 Task: Look for space in New Milton, United Kingdom from 7th July, 2023 to 14th July, 2023 for 1 adult in price range Rs.6000 to Rs.14000. Place can be shared room with 1  bedroom having 1 bed and 1 bathroom. Property type can be house, flat, guest house, hotel. Amenities needed are: washing machine. Booking option can be shelf check-in. Required host language is English.
Action: Mouse moved to (458, 92)
Screenshot: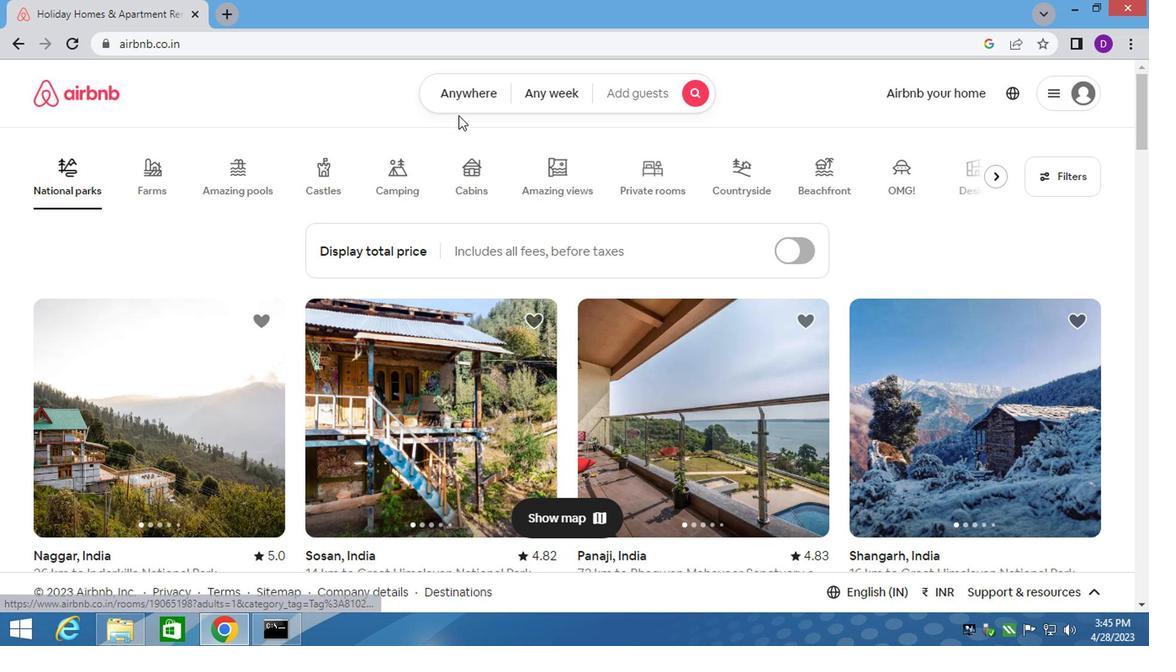 
Action: Mouse pressed left at (458, 92)
Screenshot: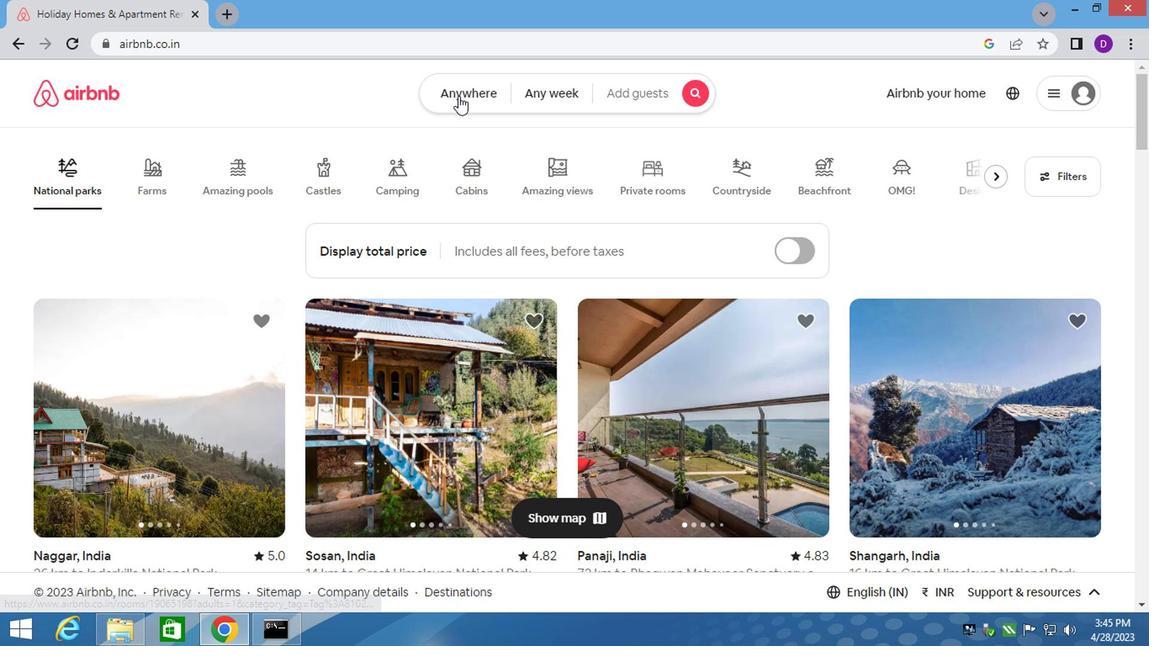 
Action: Mouse moved to (282, 165)
Screenshot: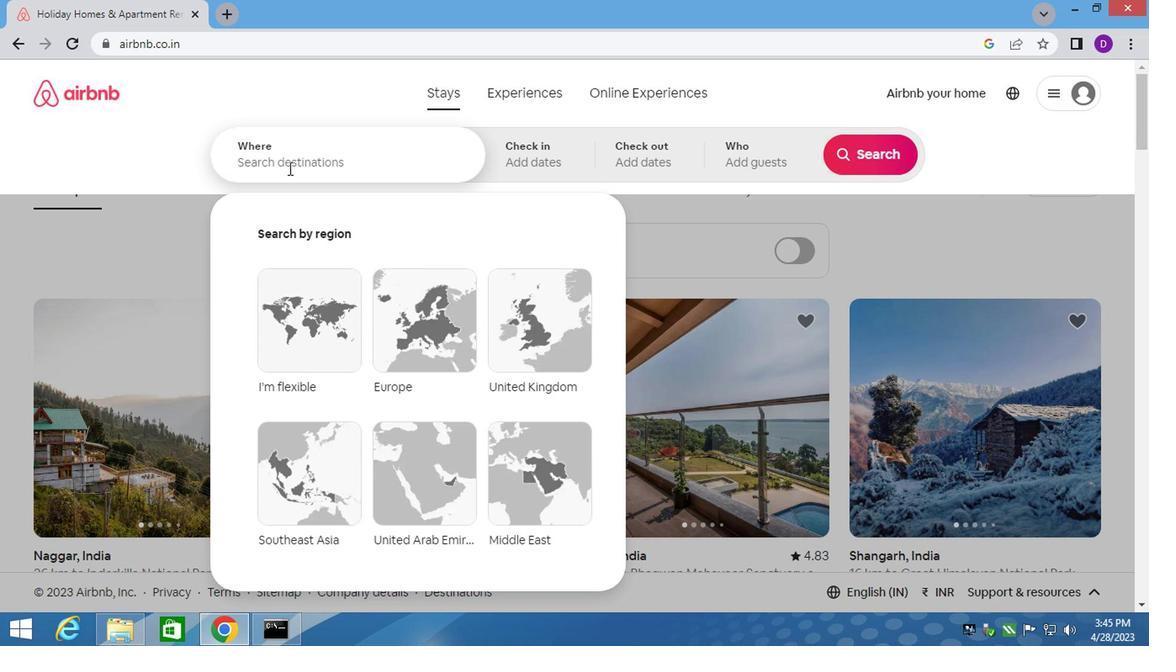 
Action: Mouse pressed left at (282, 165)
Screenshot: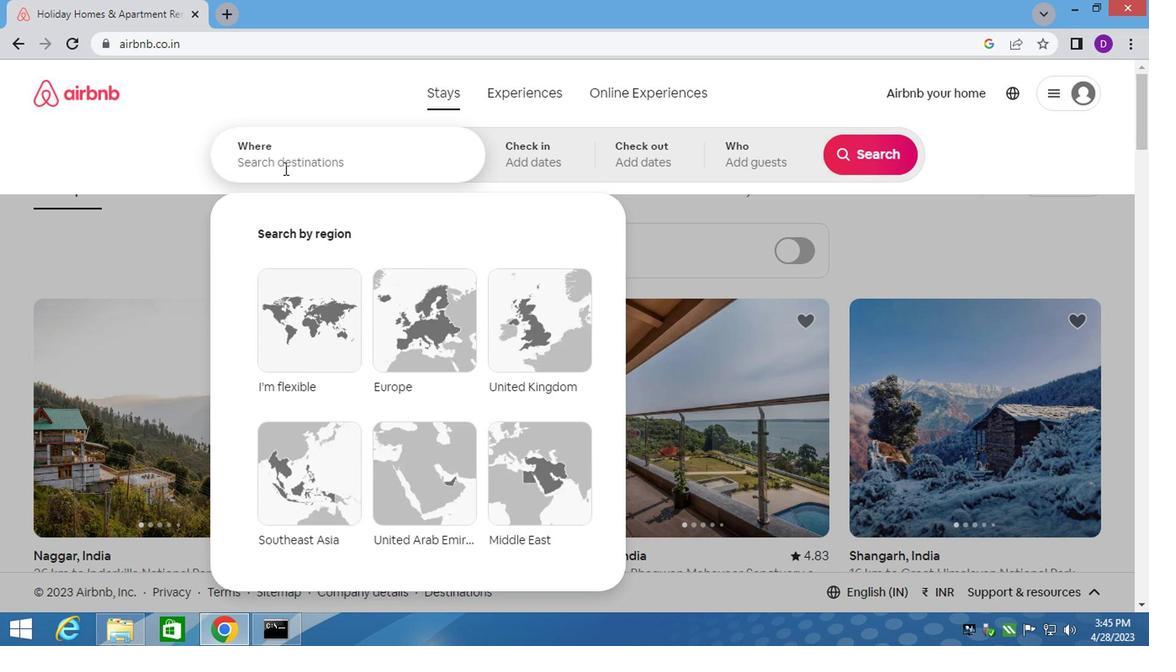 
Action: Key pressed <Key.shift>NEW<Key.space><Key.shift>MILTON,<Key.space><Key.down><Key.enter>
Screenshot: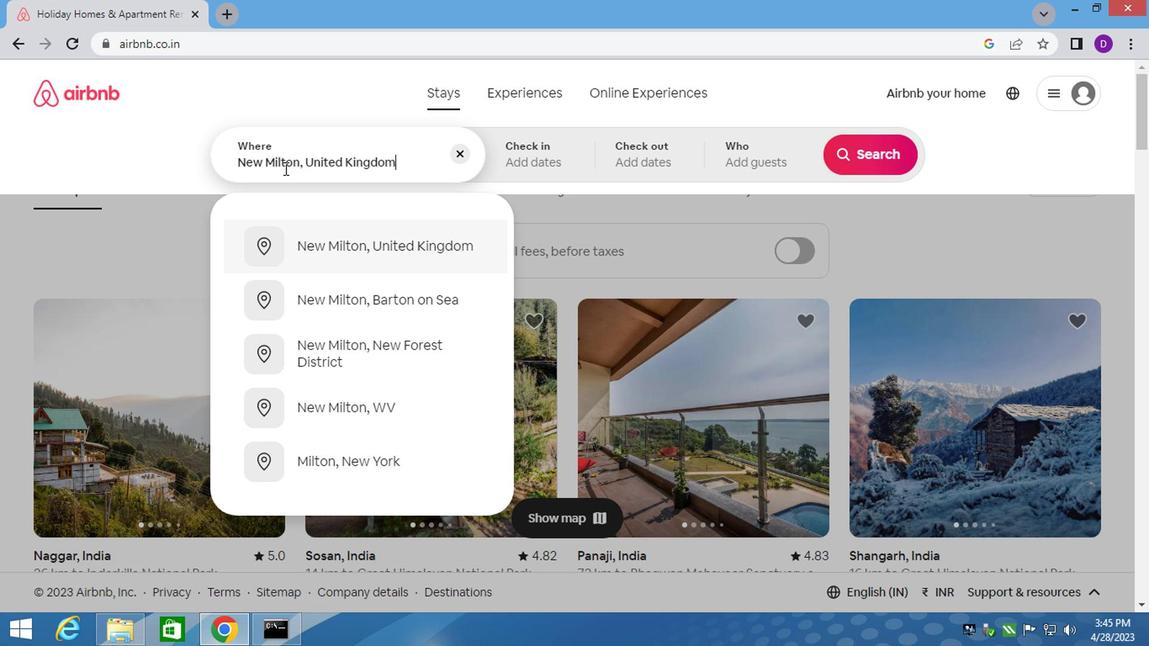 
Action: Mouse moved to (867, 289)
Screenshot: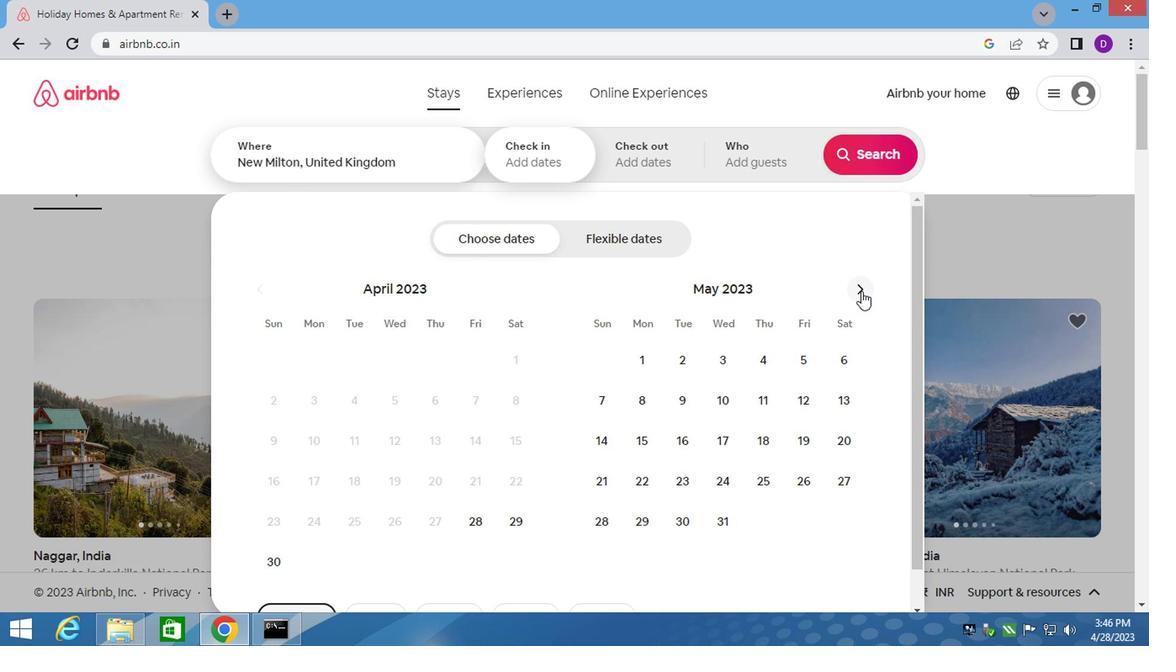 
Action: Mouse pressed left at (867, 289)
Screenshot: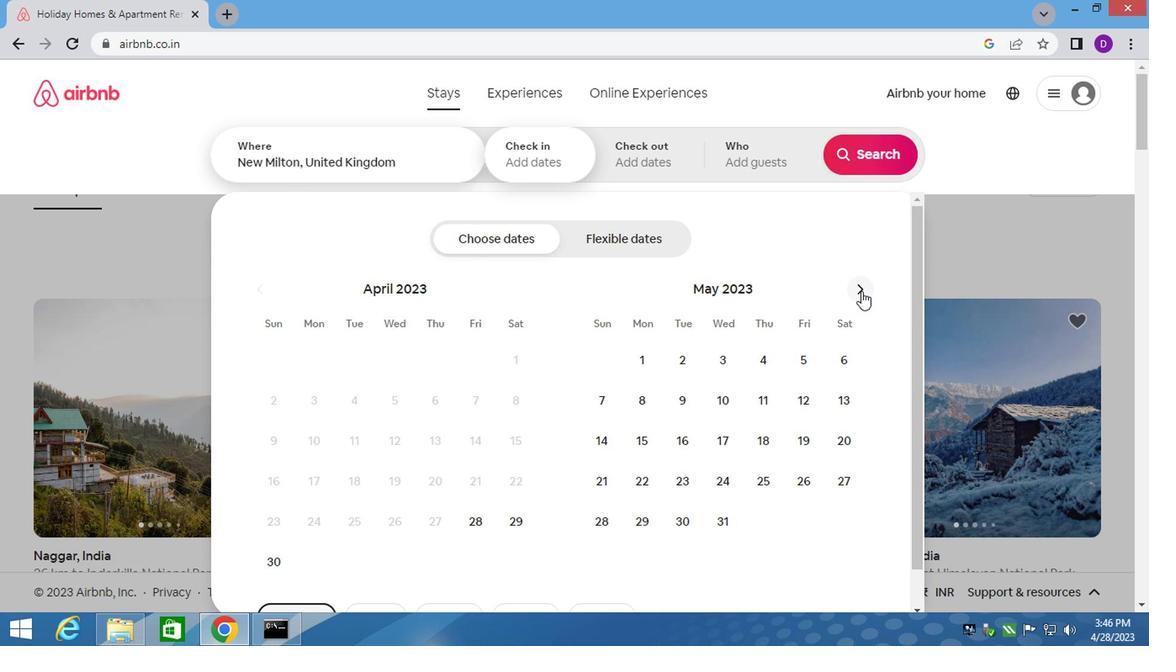 
Action: Mouse pressed left at (867, 289)
Screenshot: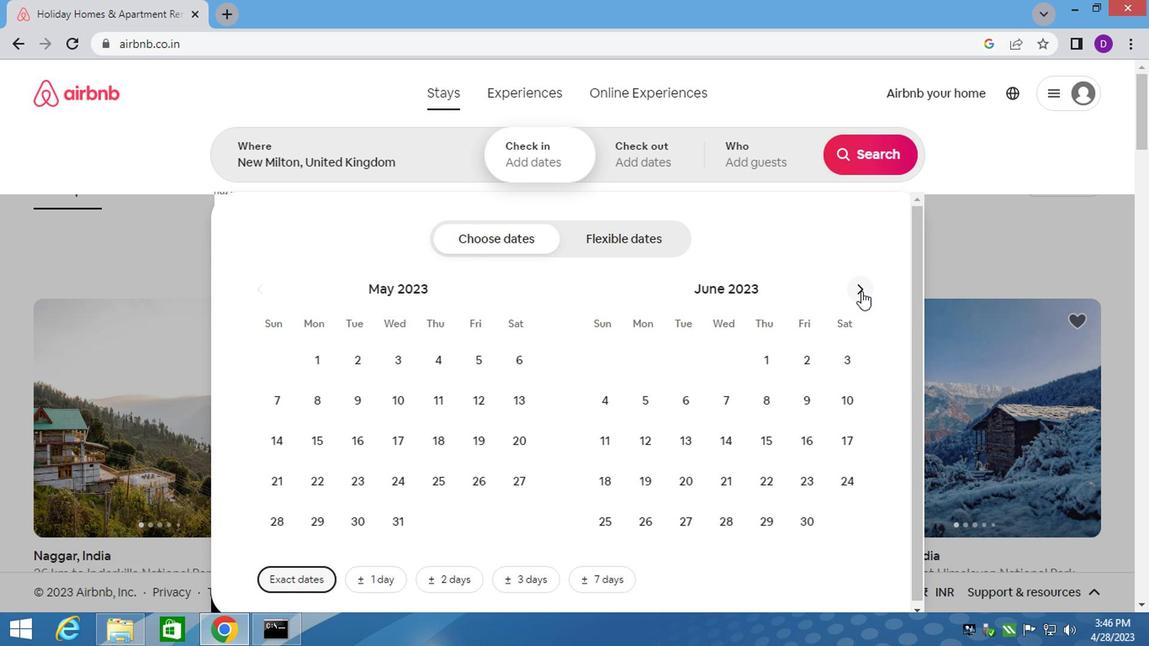 
Action: Mouse moved to (810, 395)
Screenshot: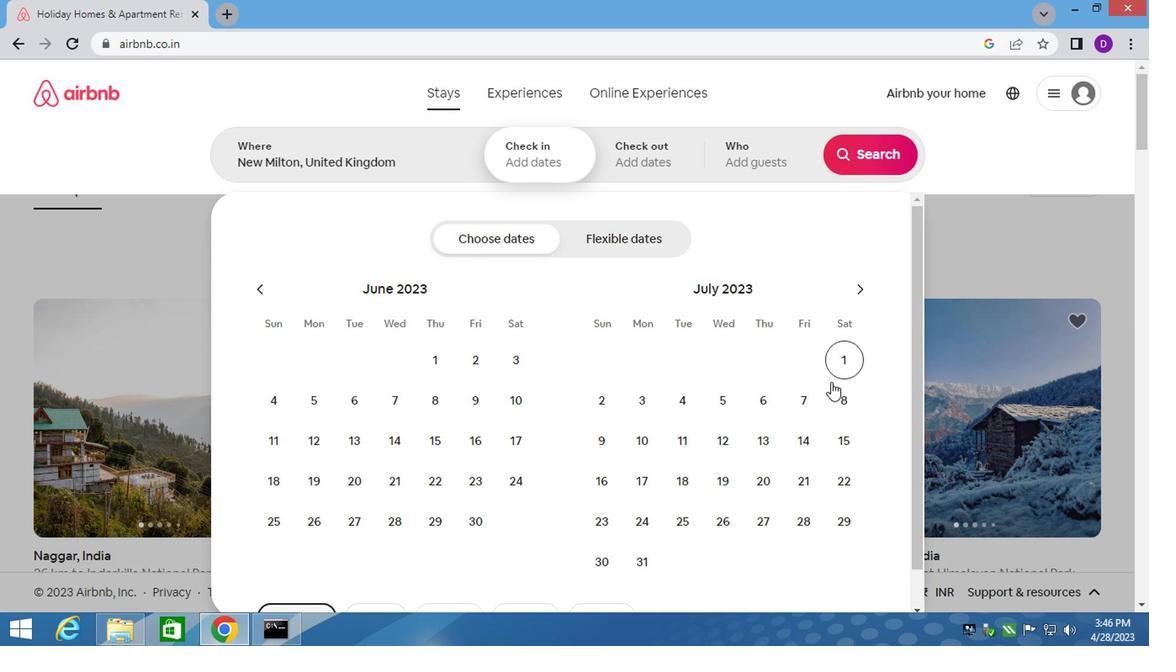 
Action: Mouse pressed left at (810, 395)
Screenshot: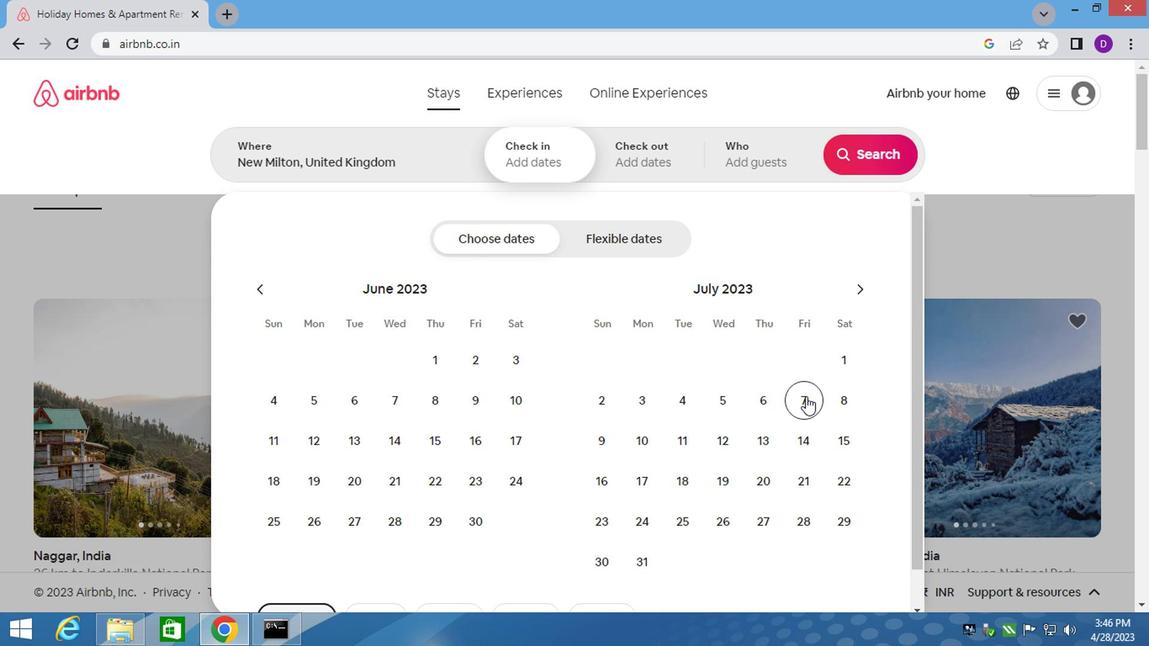 
Action: Mouse moved to (810, 429)
Screenshot: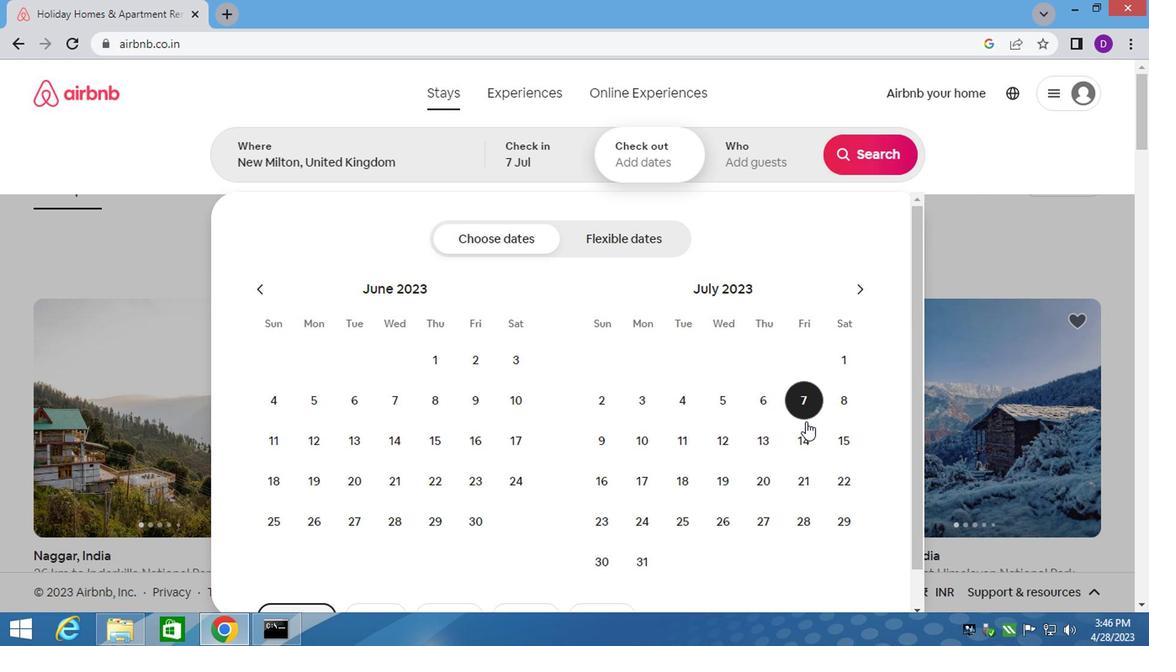 
Action: Mouse pressed left at (810, 429)
Screenshot: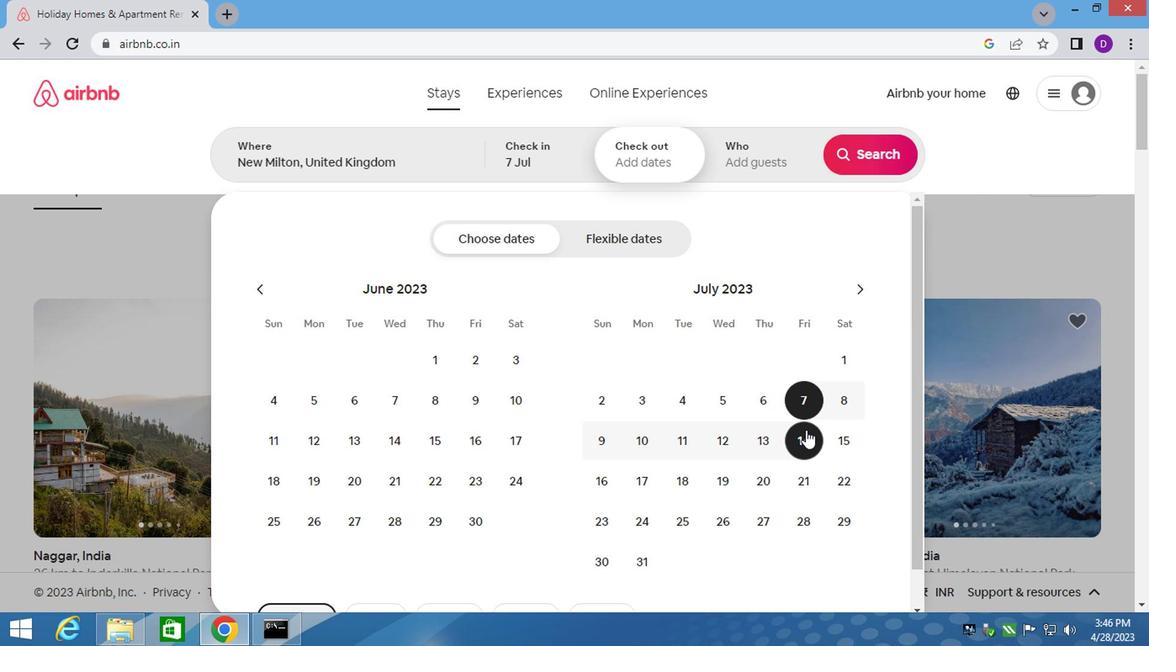 
Action: Mouse moved to (747, 146)
Screenshot: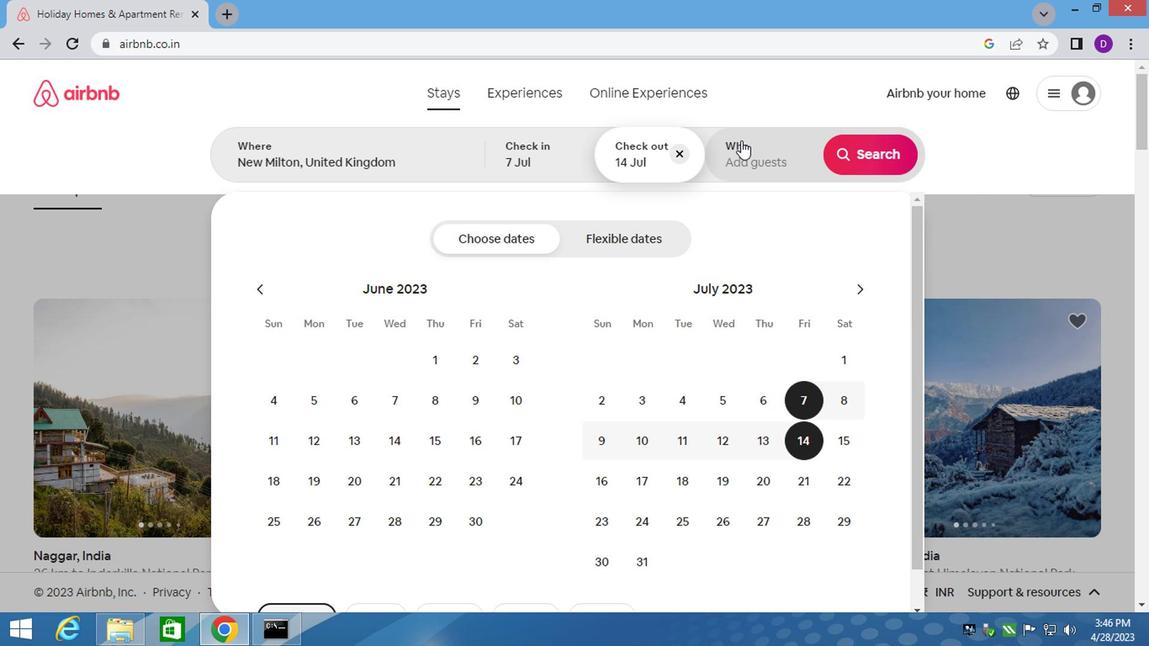 
Action: Mouse pressed left at (747, 146)
Screenshot: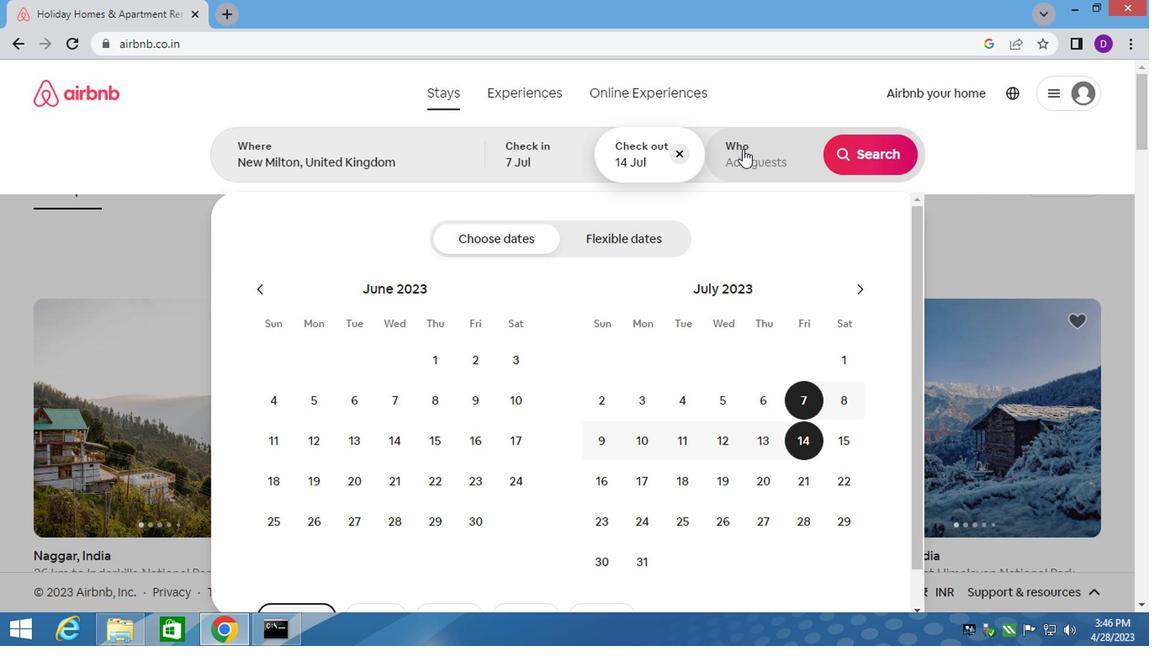 
Action: Mouse moved to (883, 243)
Screenshot: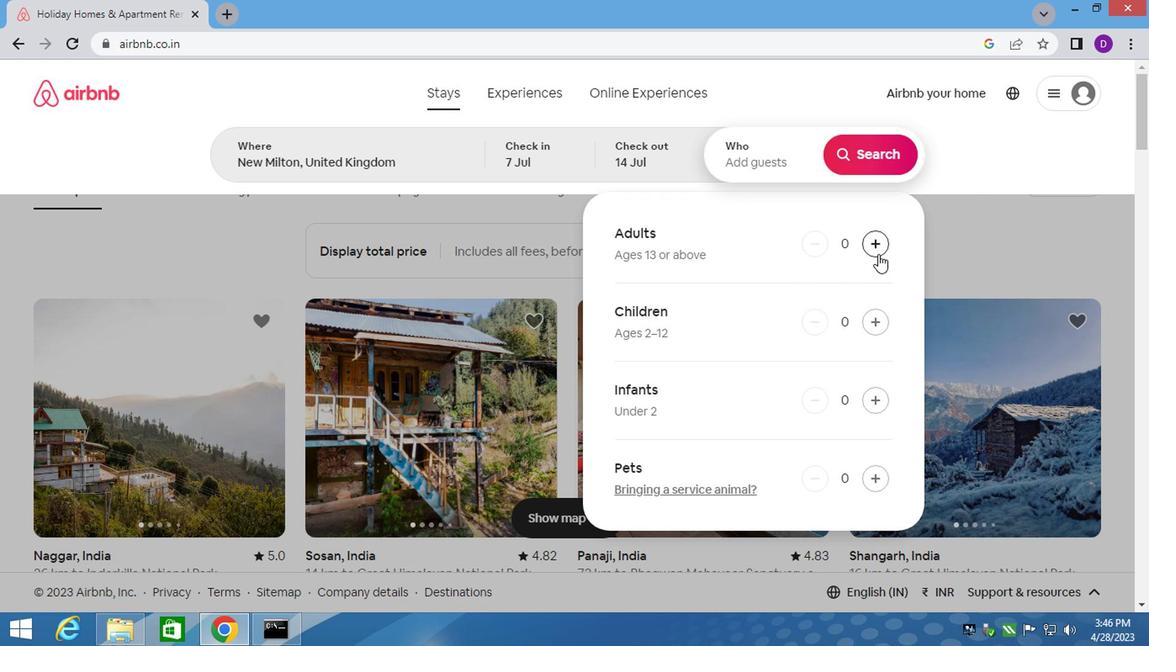 
Action: Mouse pressed left at (883, 243)
Screenshot: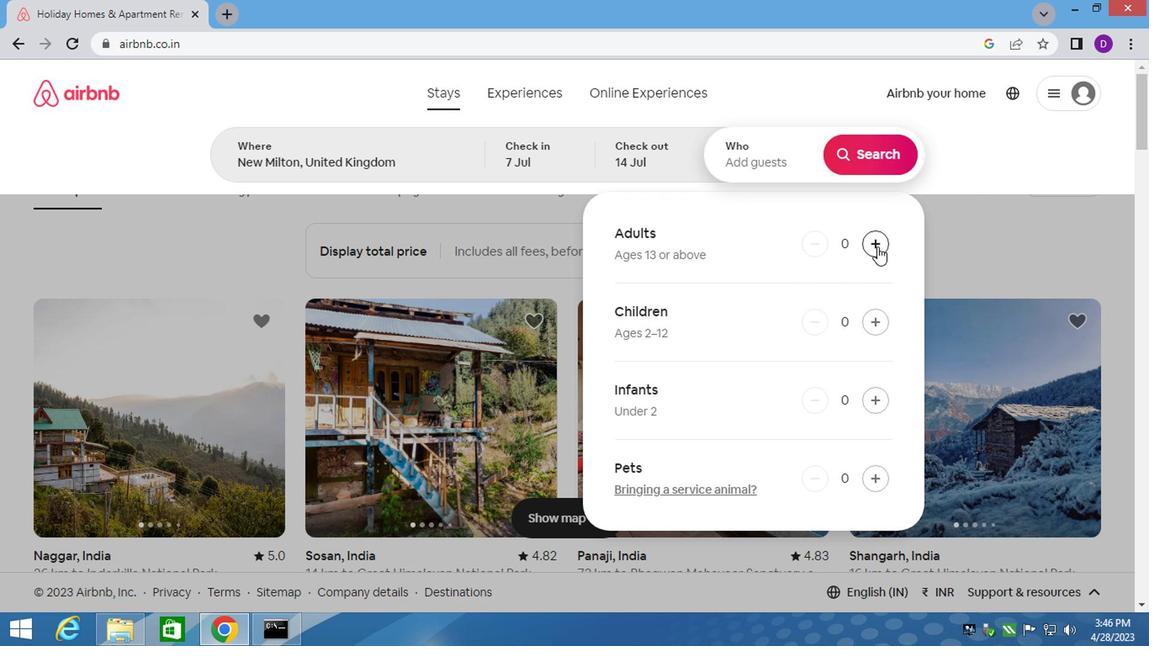
Action: Mouse moved to (871, 152)
Screenshot: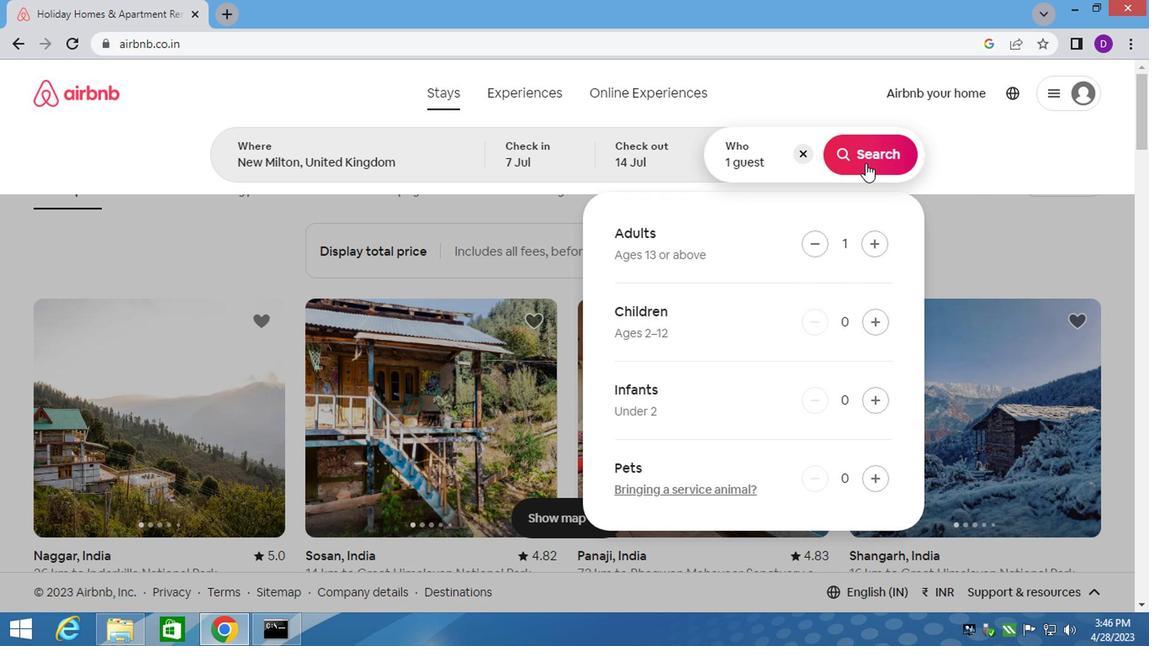 
Action: Mouse pressed left at (871, 152)
Screenshot: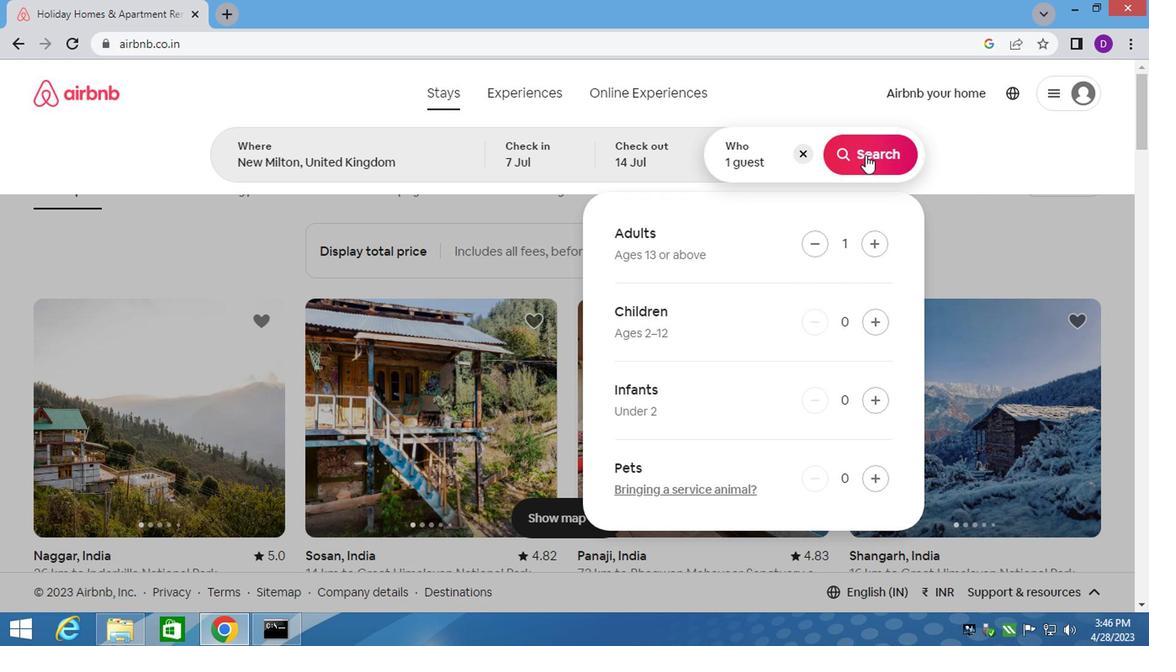
Action: Mouse moved to (1067, 155)
Screenshot: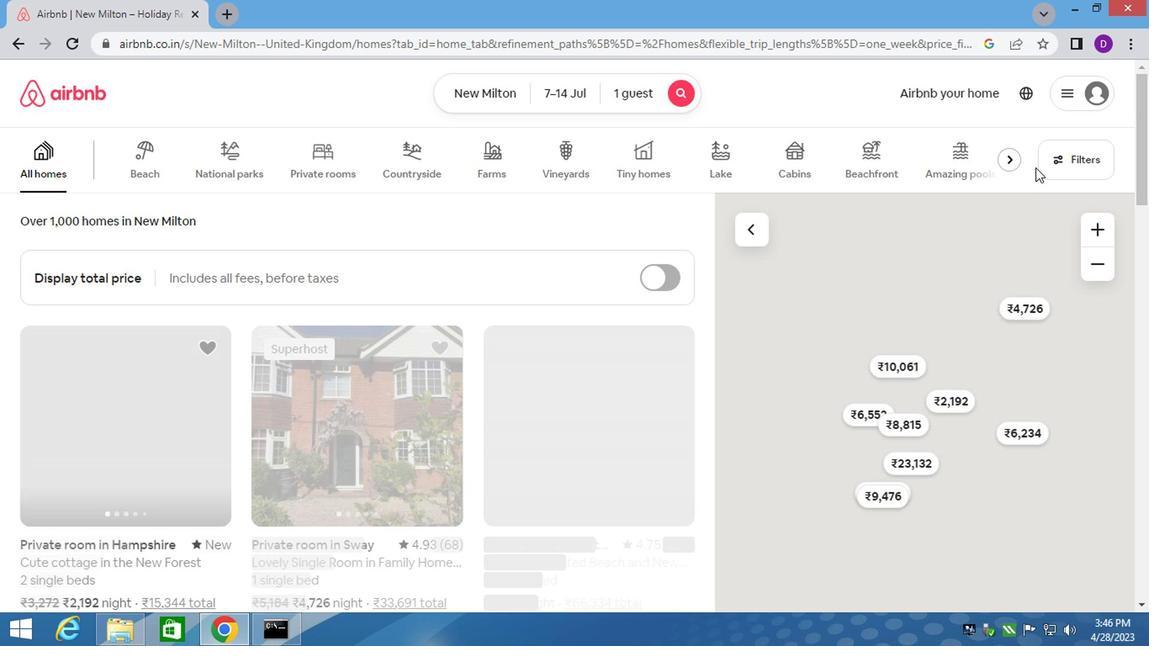 
Action: Mouse pressed left at (1067, 155)
Screenshot: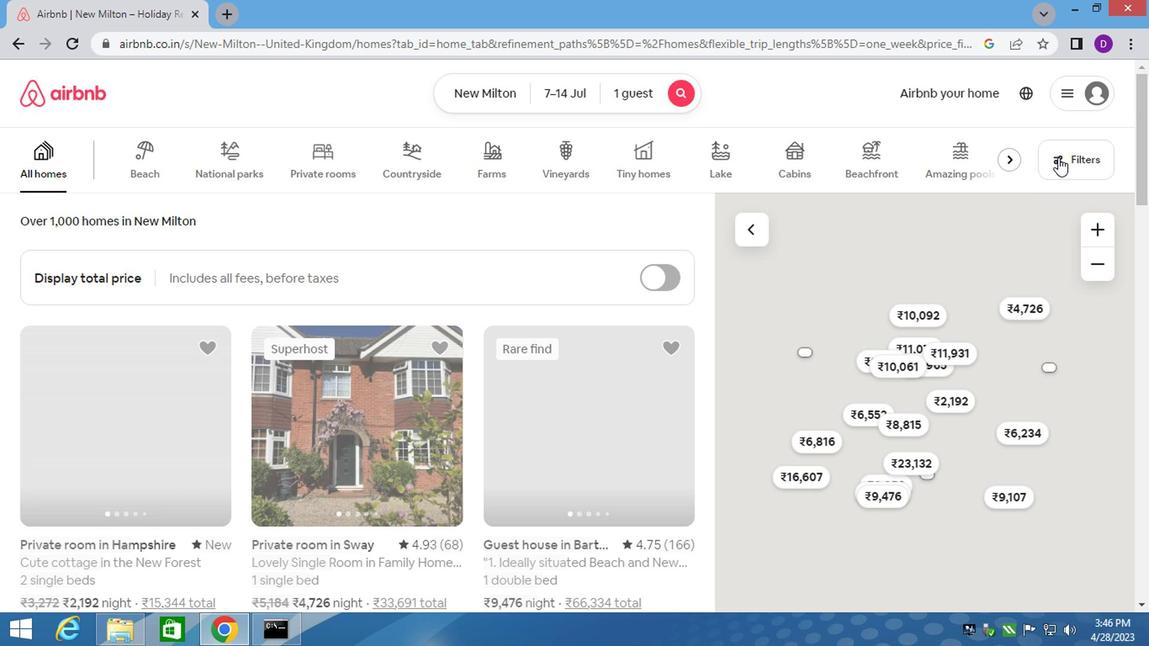 
Action: Mouse moved to (367, 371)
Screenshot: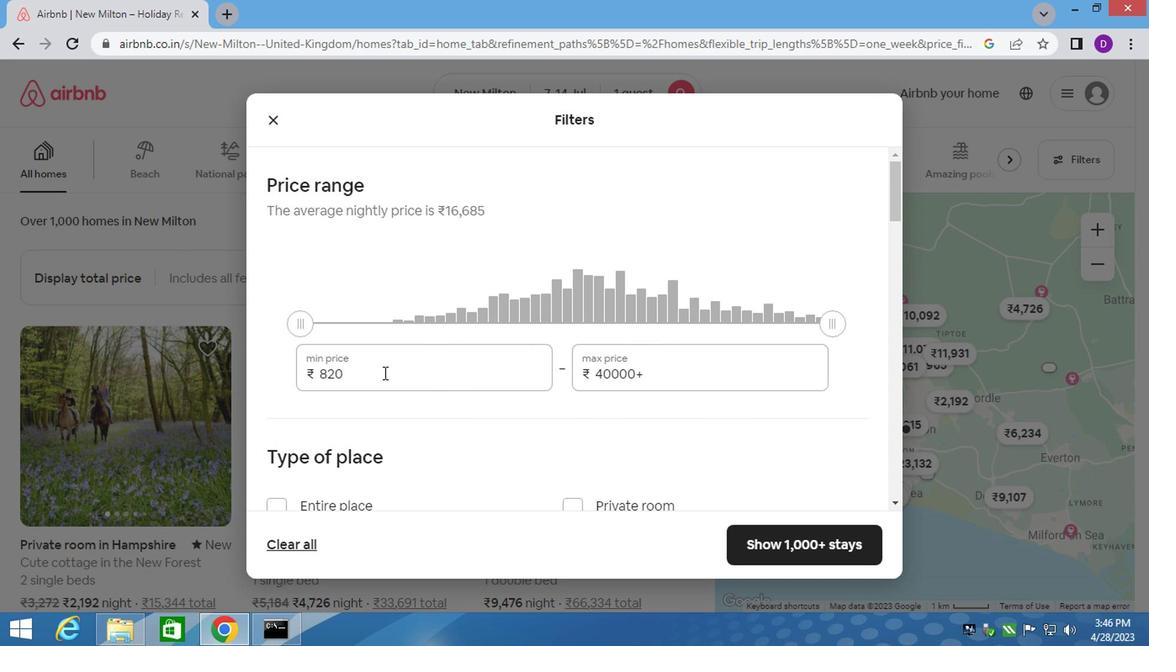 
Action: Mouse pressed left at (367, 371)
Screenshot: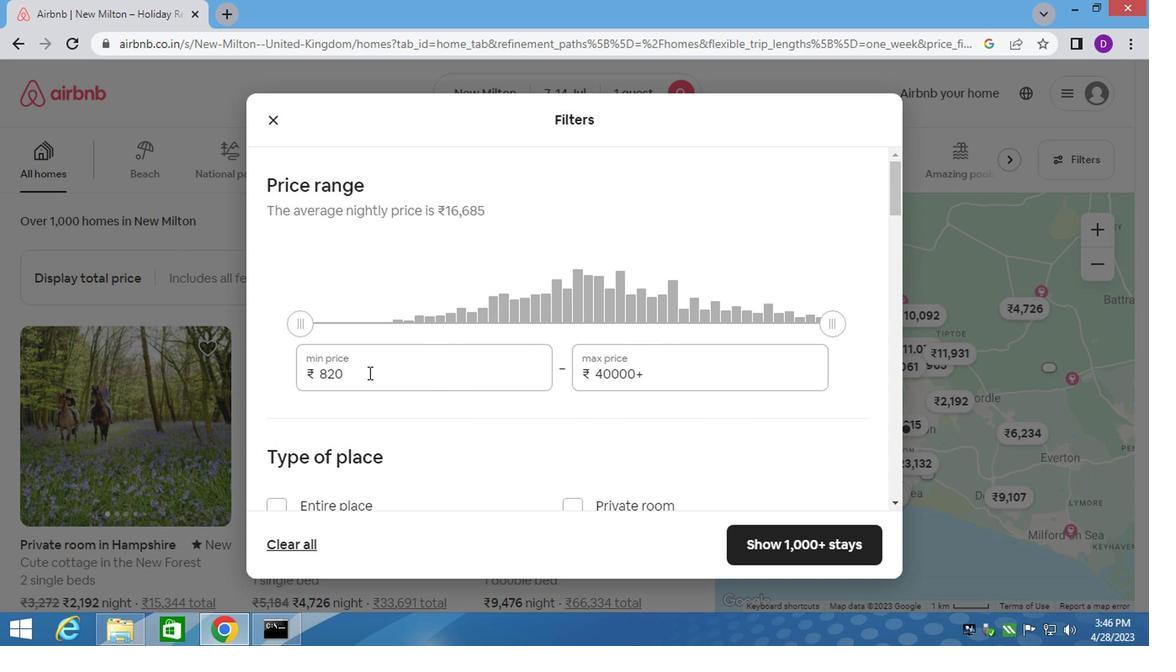
Action: Mouse pressed left at (367, 371)
Screenshot: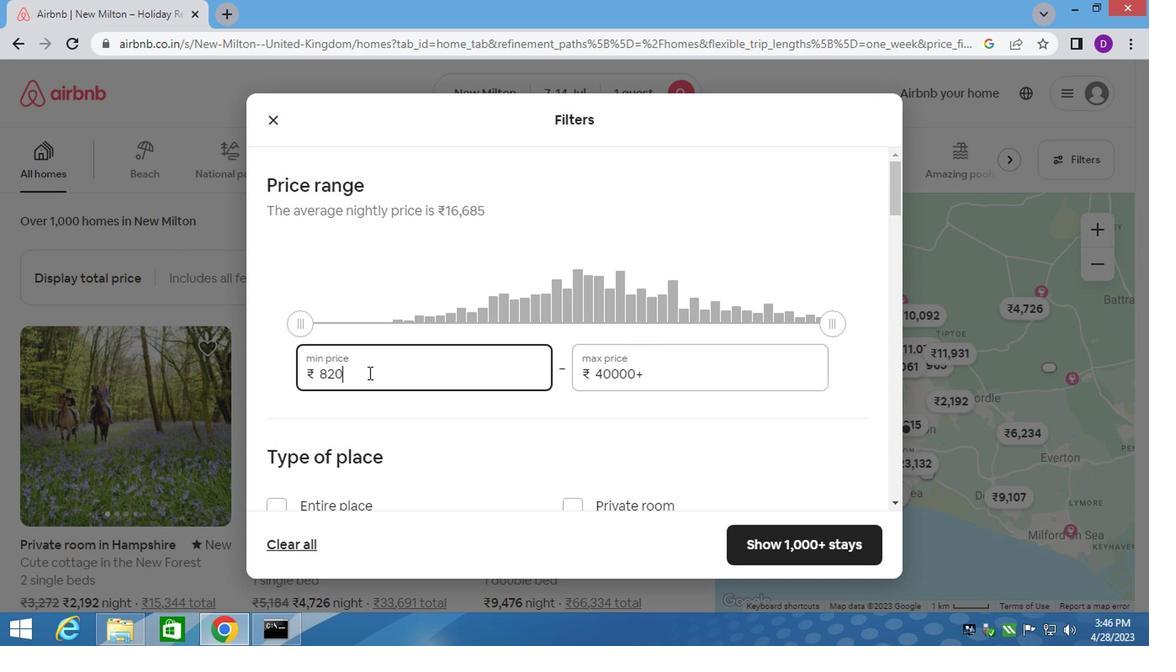 
Action: Key pressed 6000<Key.tab>14000
Screenshot: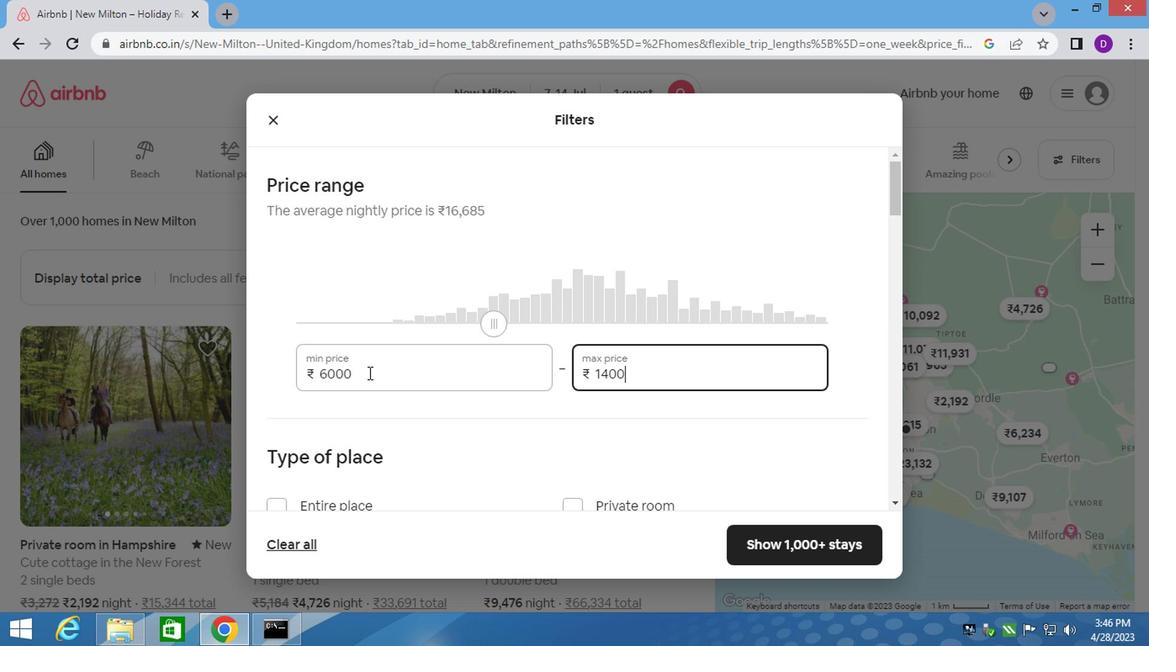 
Action: Mouse scrolled (367, 371) with delta (0, 0)
Screenshot: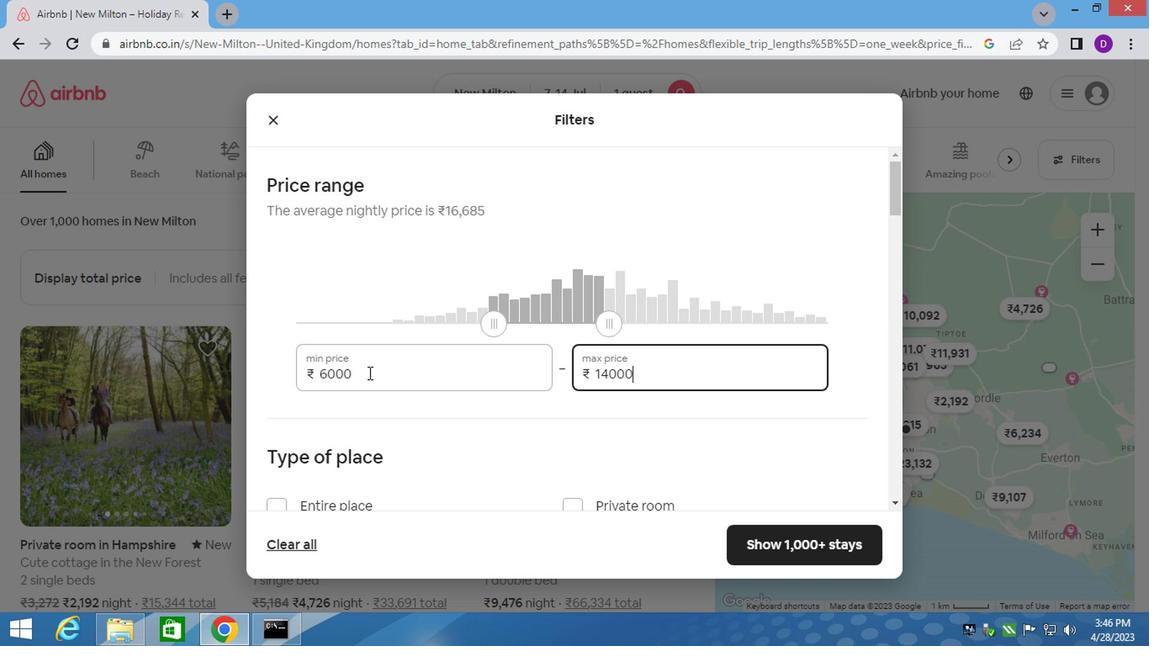 
Action: Mouse scrolled (367, 371) with delta (0, 0)
Screenshot: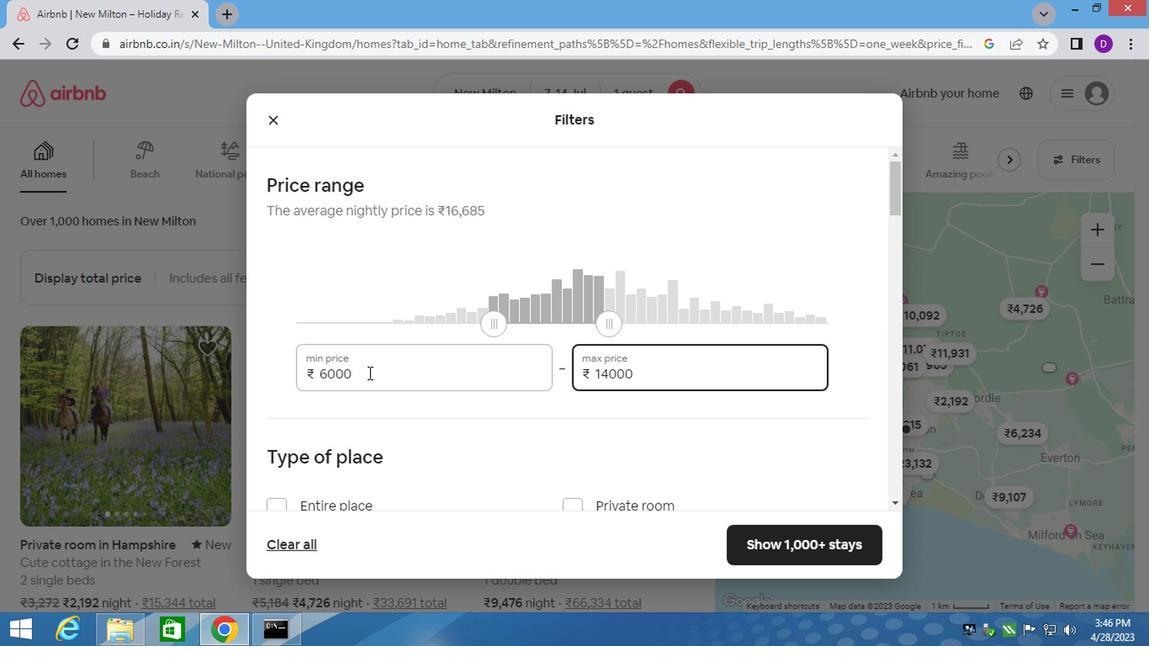 
Action: Mouse moved to (273, 413)
Screenshot: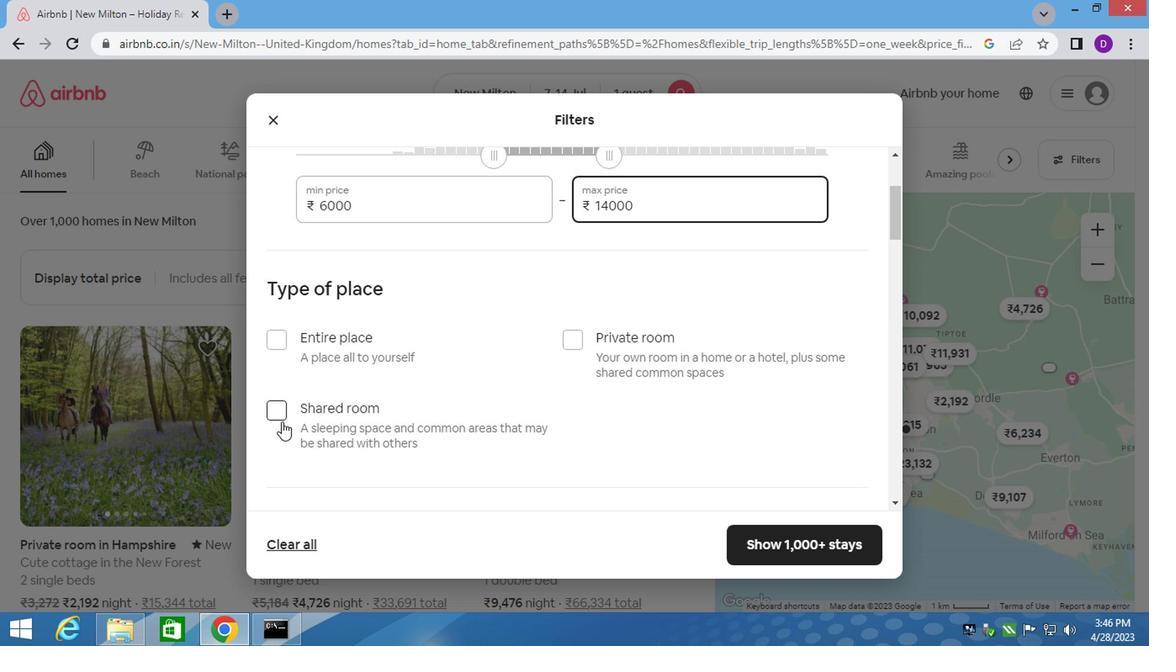 
Action: Mouse pressed left at (273, 413)
Screenshot: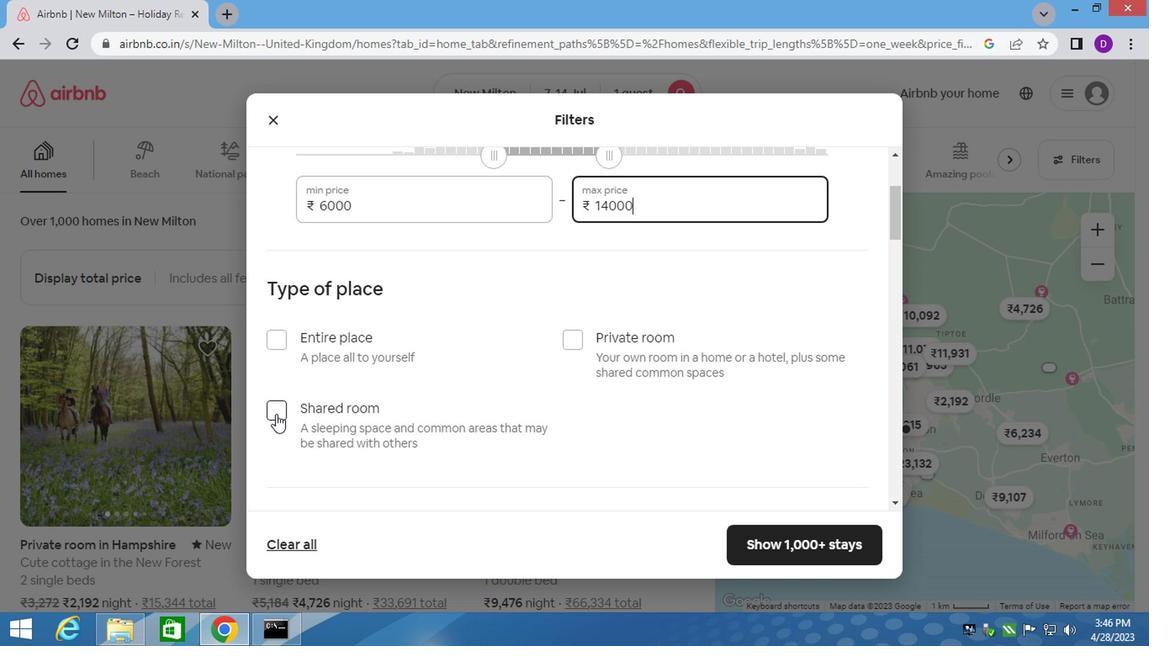 
Action: Mouse moved to (509, 380)
Screenshot: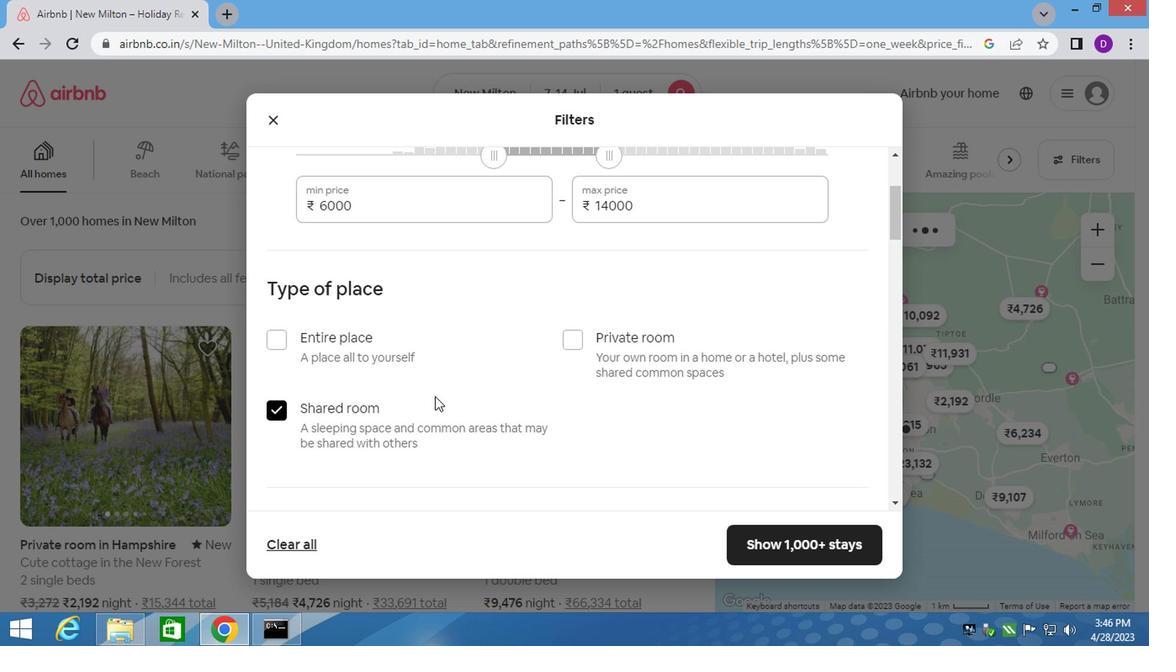 
Action: Mouse scrolled (509, 379) with delta (0, 0)
Screenshot: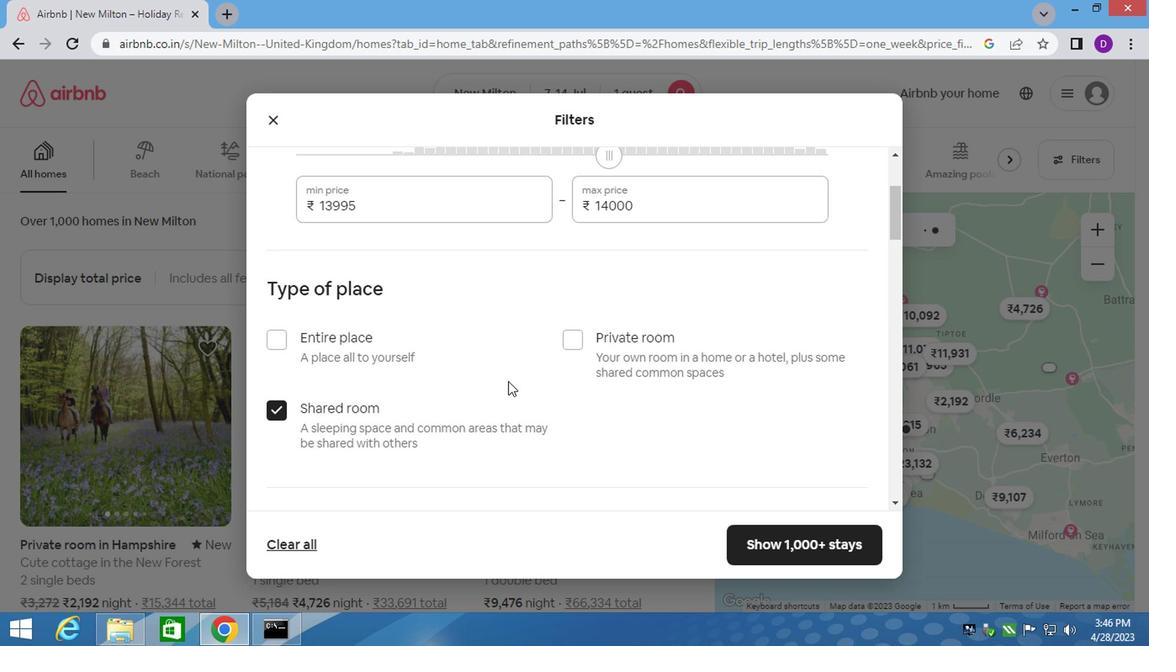 
Action: Mouse scrolled (509, 379) with delta (0, 0)
Screenshot: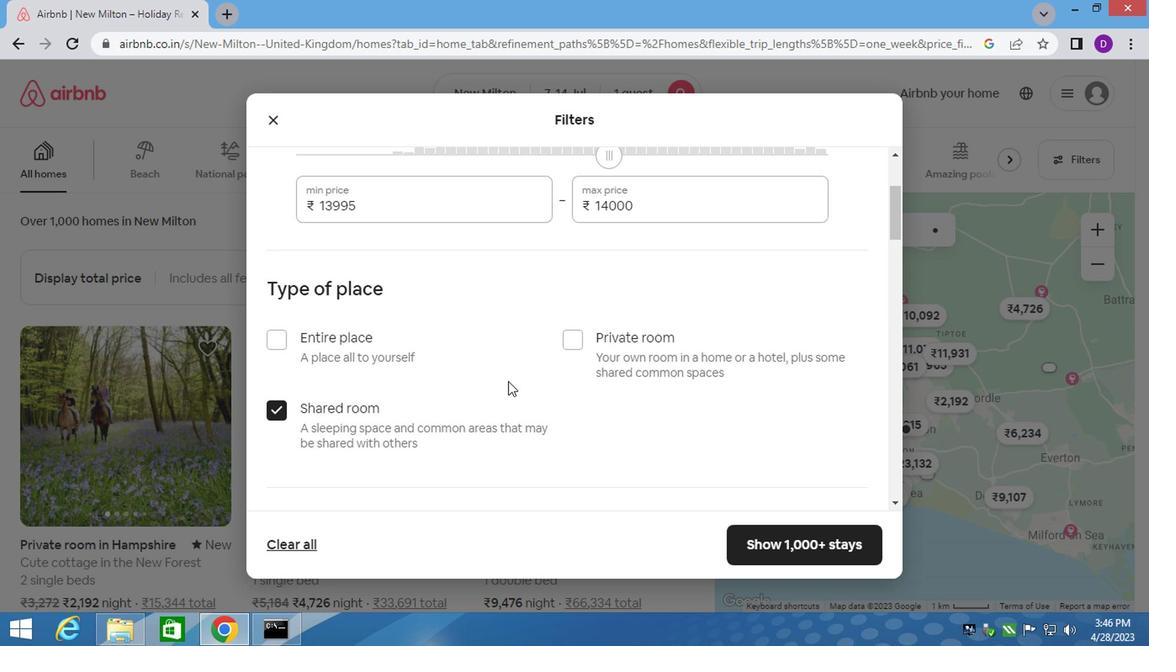 
Action: Mouse scrolled (509, 379) with delta (0, 0)
Screenshot: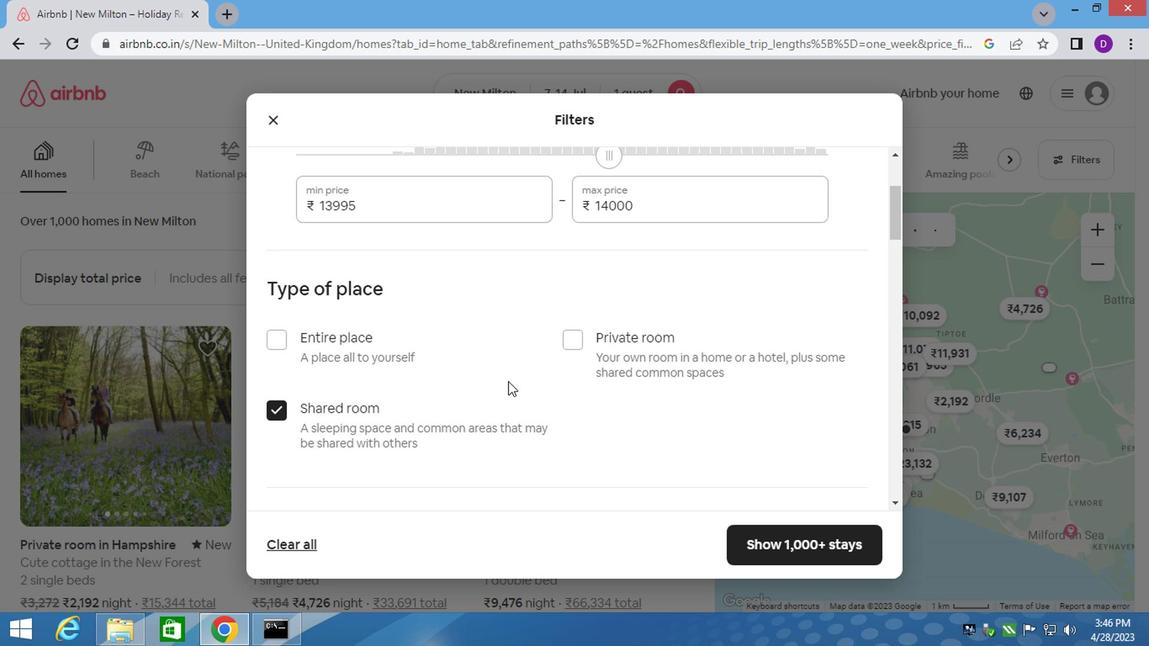 
Action: Mouse scrolled (509, 379) with delta (0, 0)
Screenshot: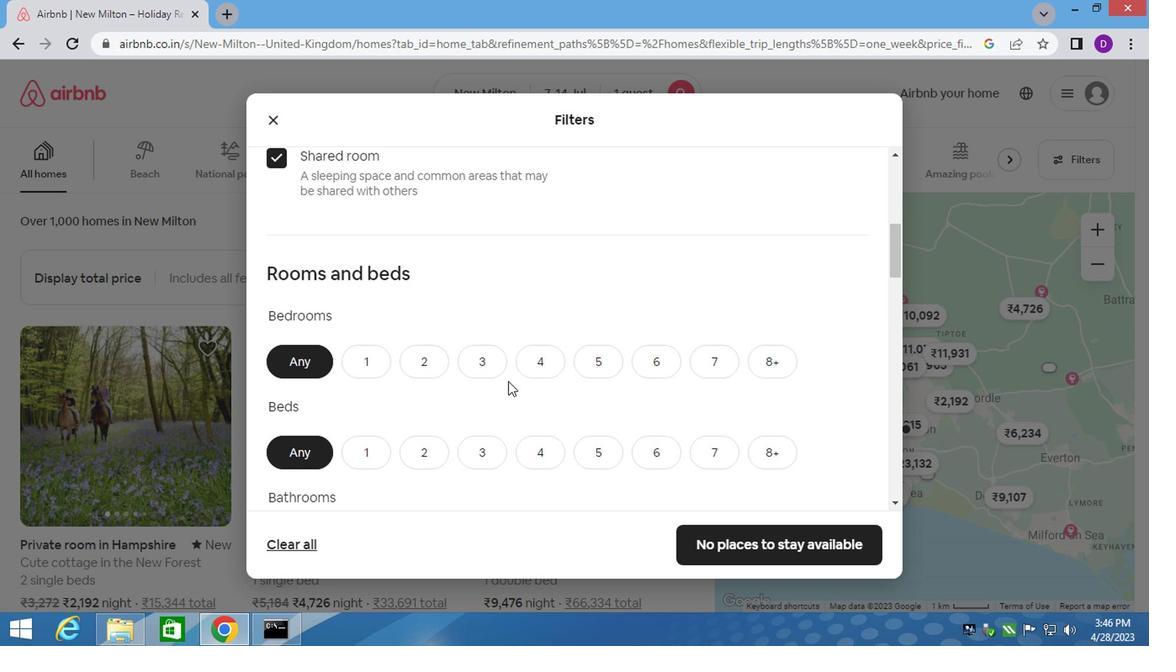 
Action: Mouse moved to (374, 276)
Screenshot: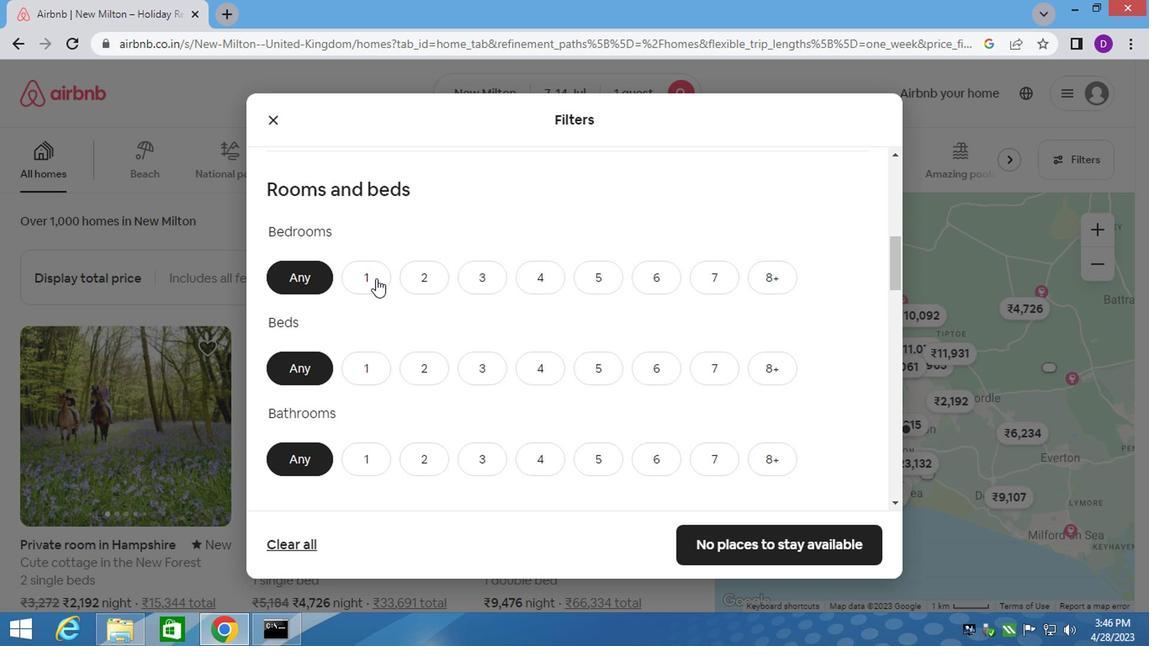 
Action: Mouse pressed left at (374, 276)
Screenshot: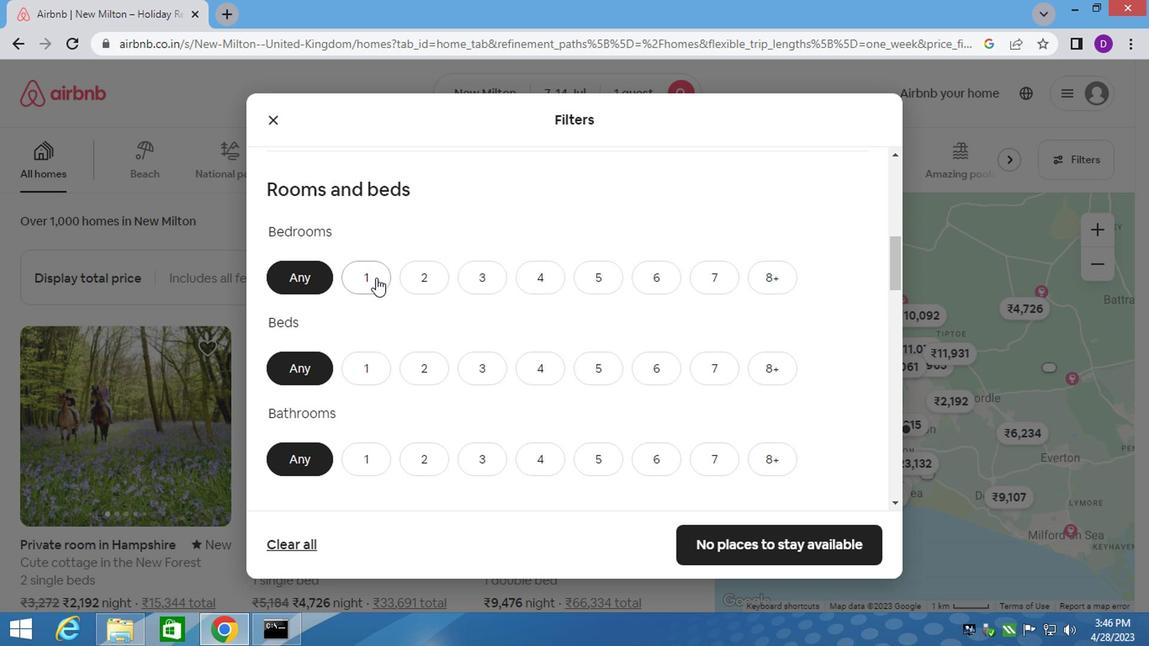 
Action: Mouse moved to (368, 356)
Screenshot: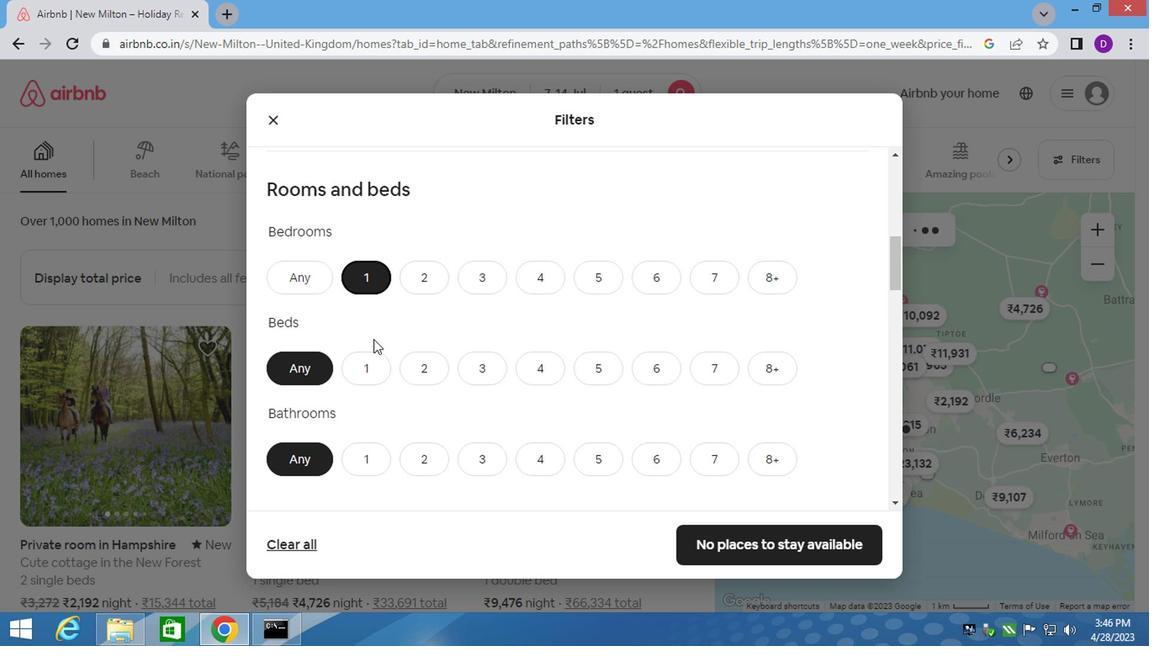 
Action: Mouse pressed left at (368, 356)
Screenshot: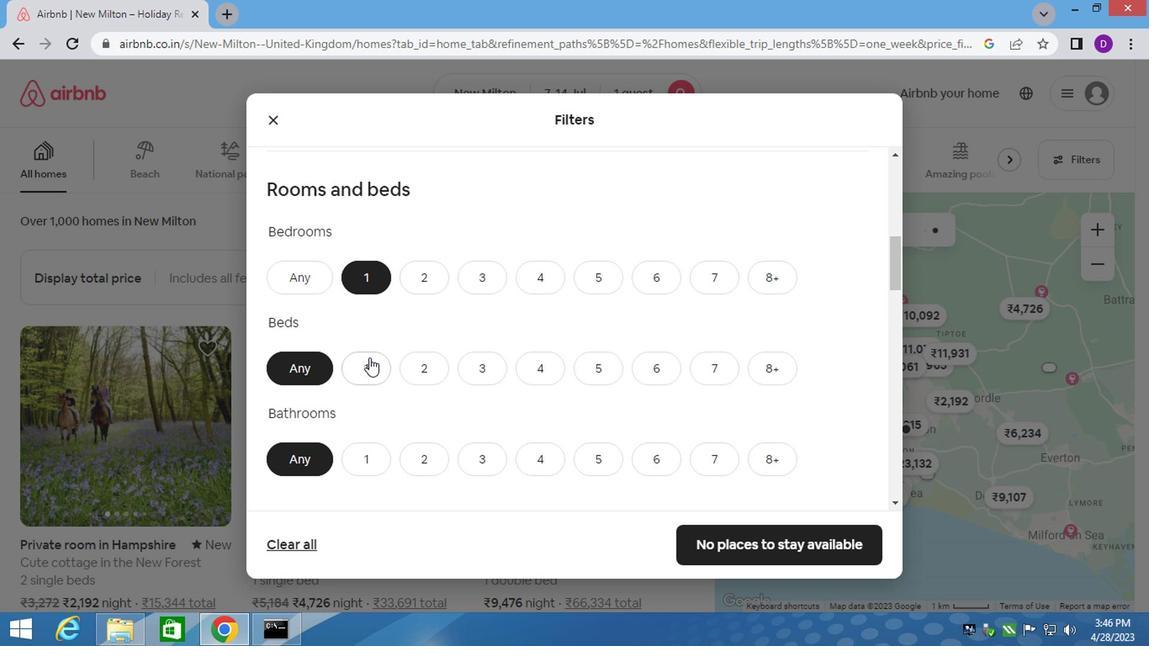 
Action: Mouse moved to (361, 449)
Screenshot: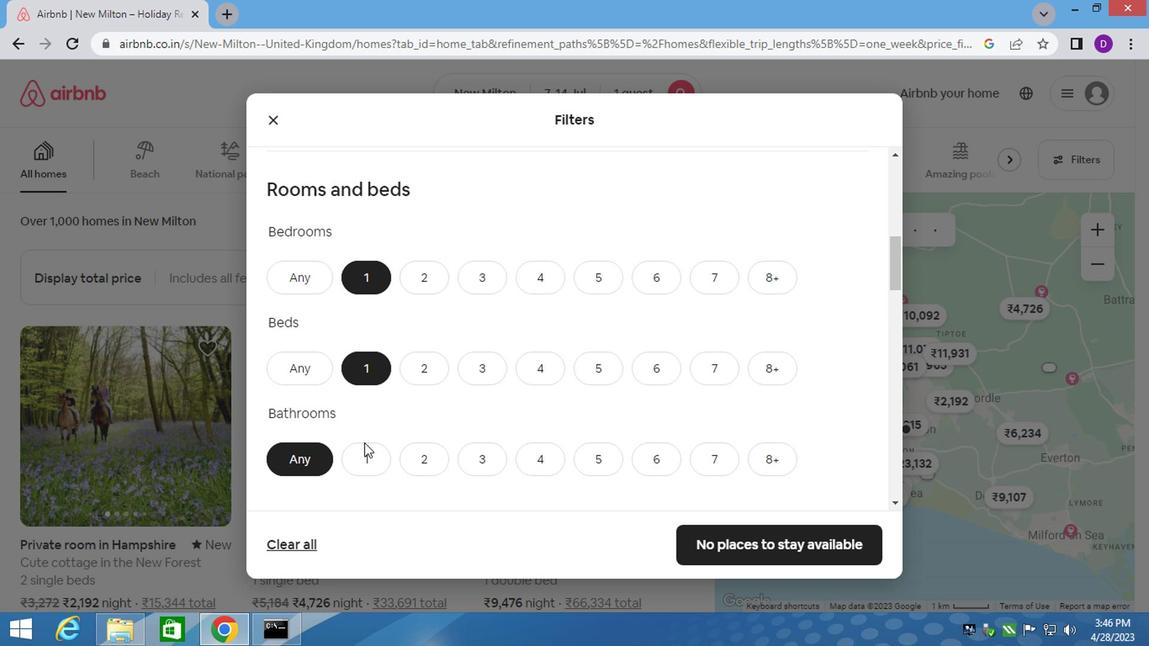 
Action: Mouse pressed left at (361, 449)
Screenshot: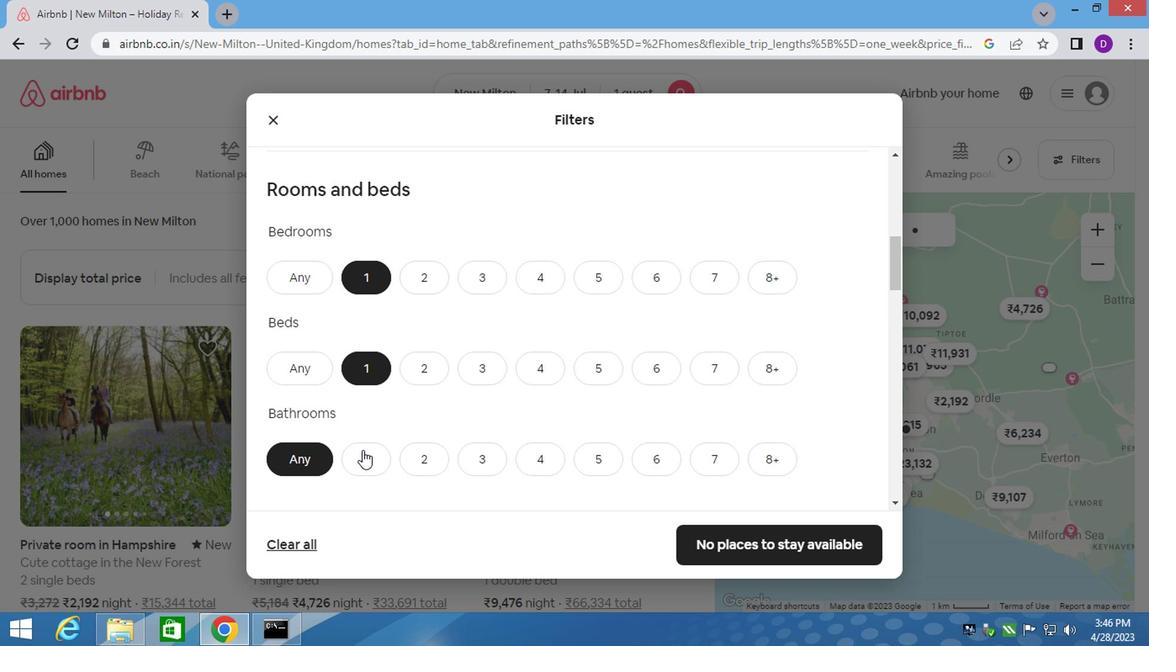 
Action: Mouse moved to (410, 371)
Screenshot: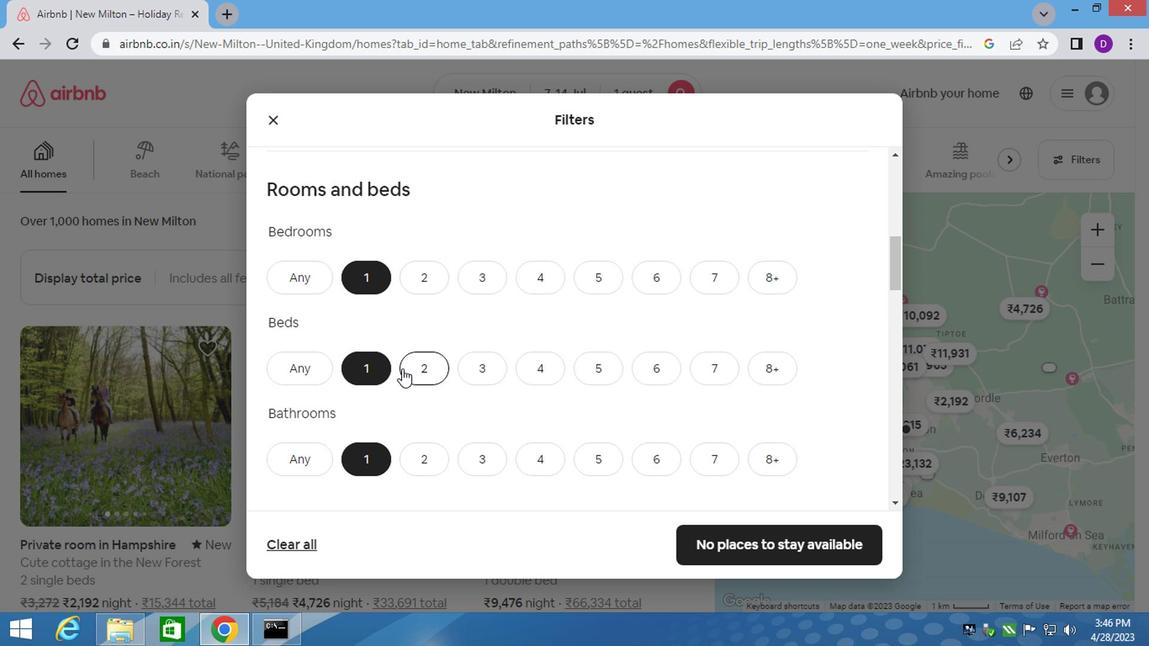 
Action: Mouse scrolled (410, 370) with delta (0, -1)
Screenshot: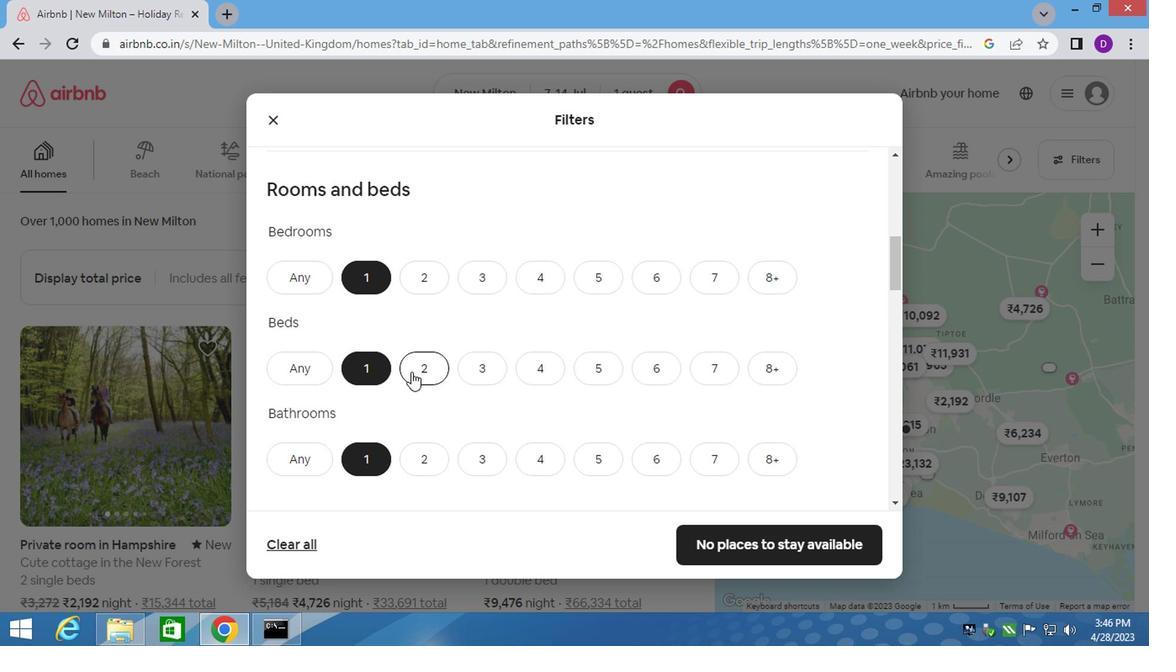 
Action: Mouse scrolled (410, 370) with delta (0, -1)
Screenshot: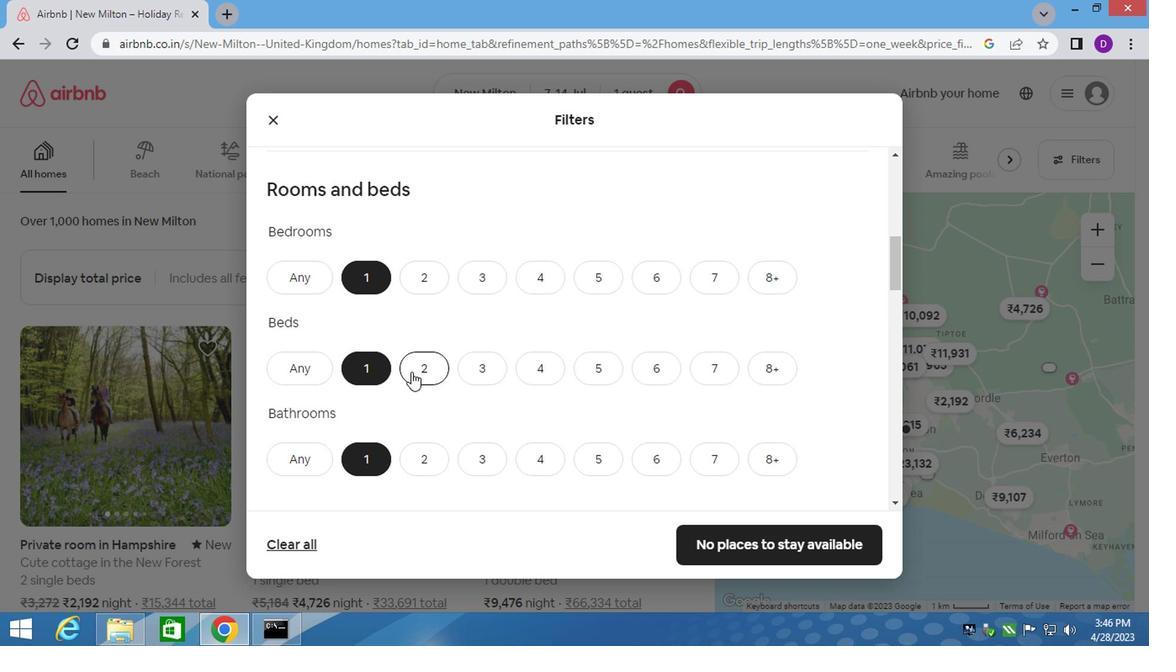 
Action: Mouse scrolled (410, 370) with delta (0, -1)
Screenshot: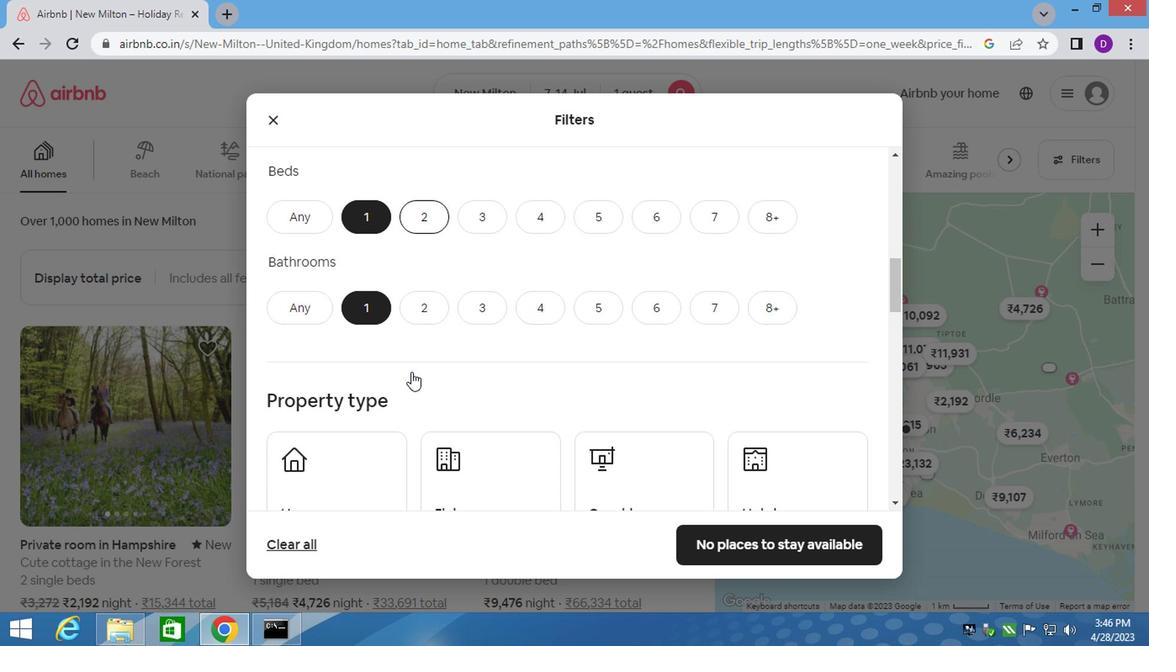 
Action: Mouse scrolled (410, 370) with delta (0, -1)
Screenshot: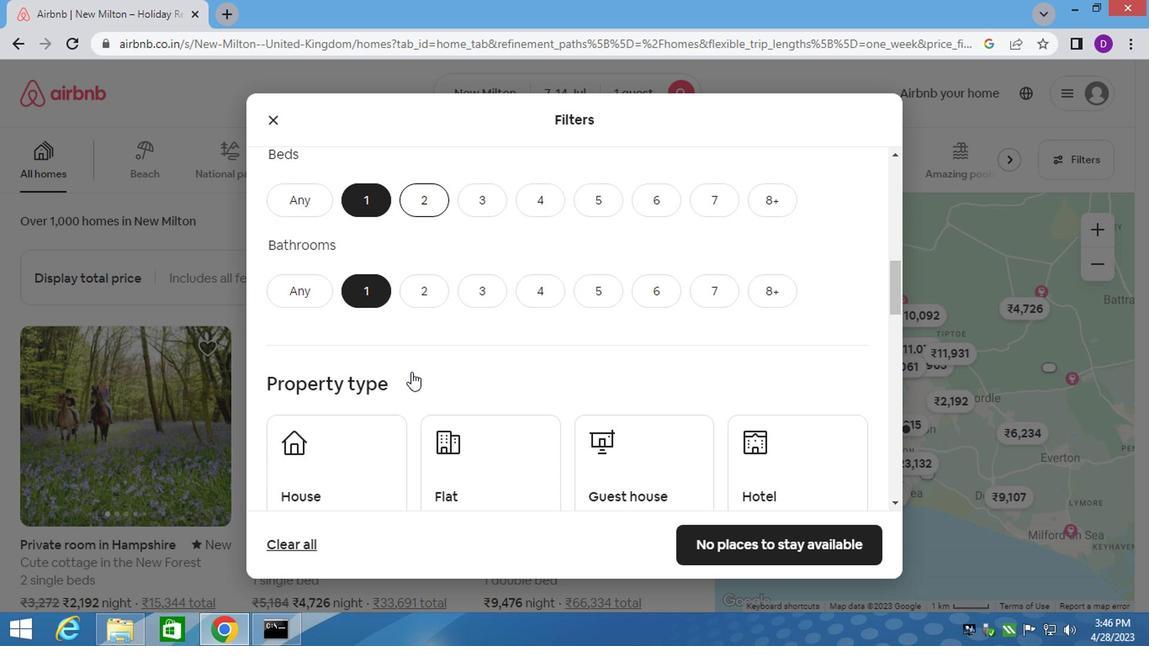 
Action: Mouse moved to (356, 319)
Screenshot: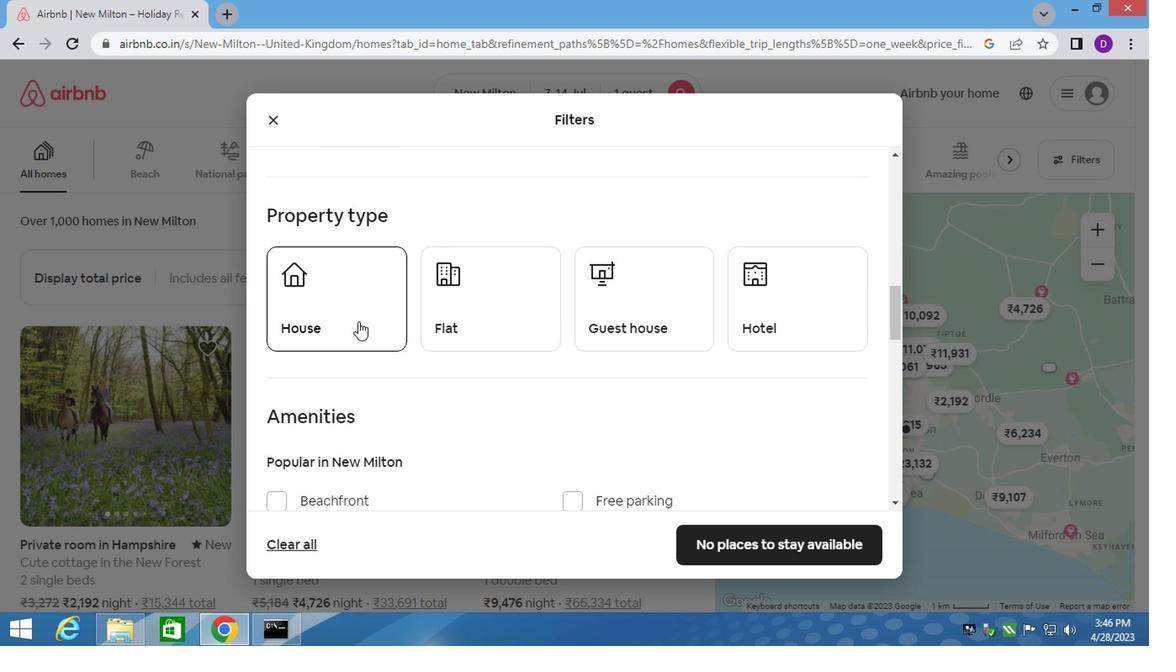 
Action: Mouse pressed left at (356, 319)
Screenshot: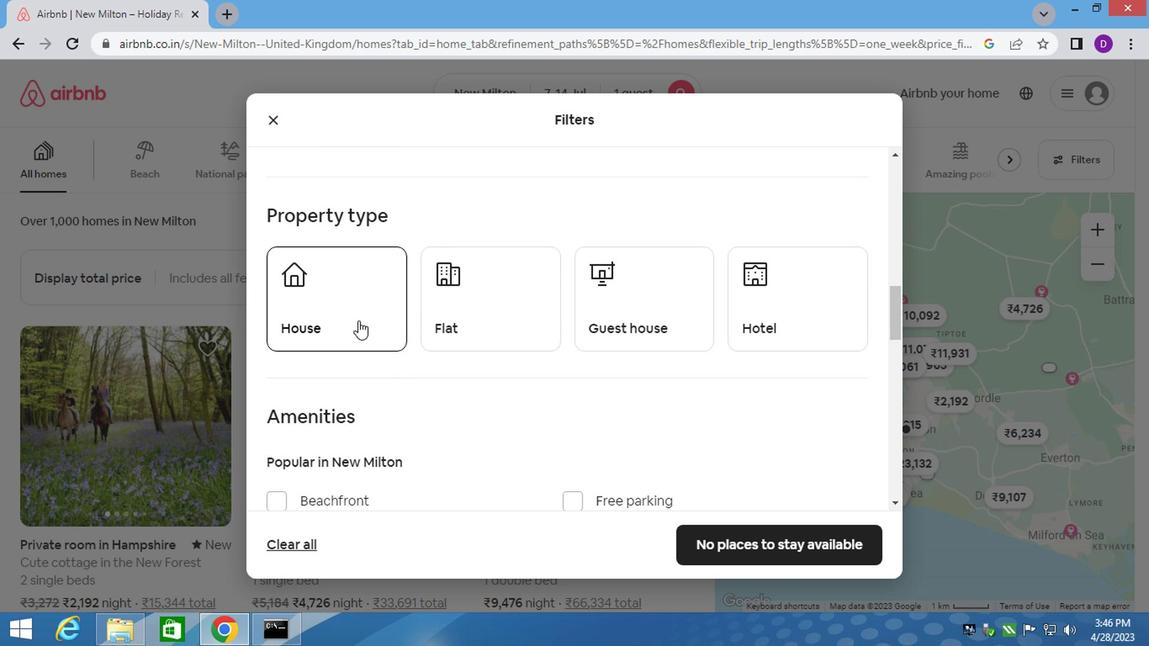 
Action: Mouse moved to (466, 311)
Screenshot: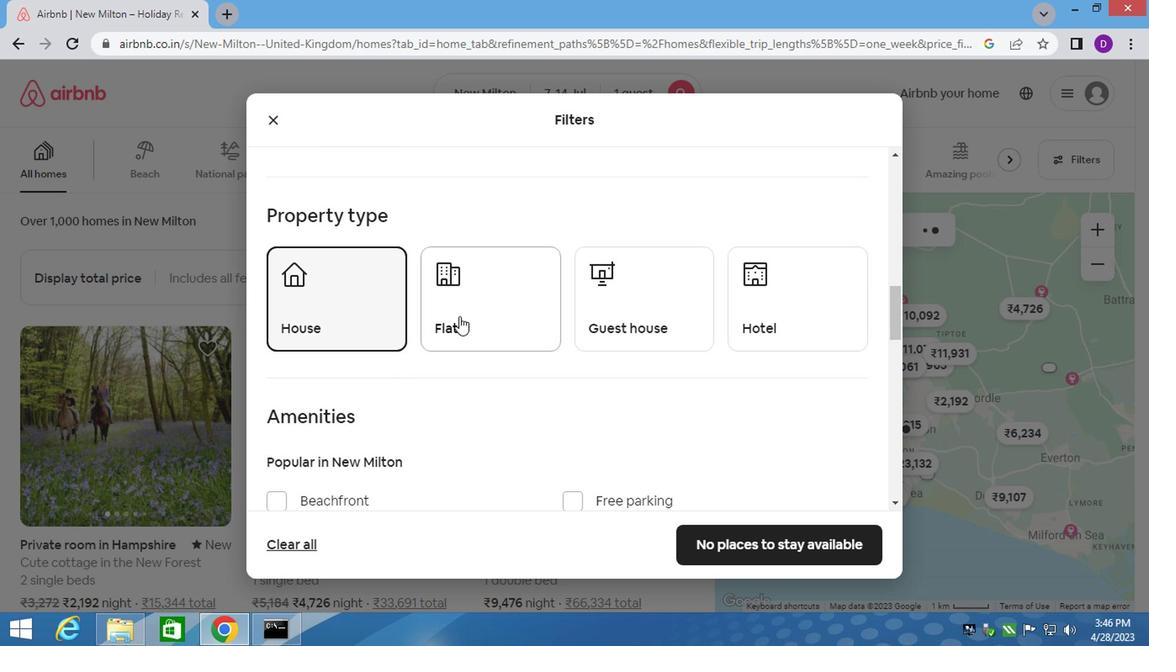 
Action: Mouse pressed left at (466, 311)
Screenshot: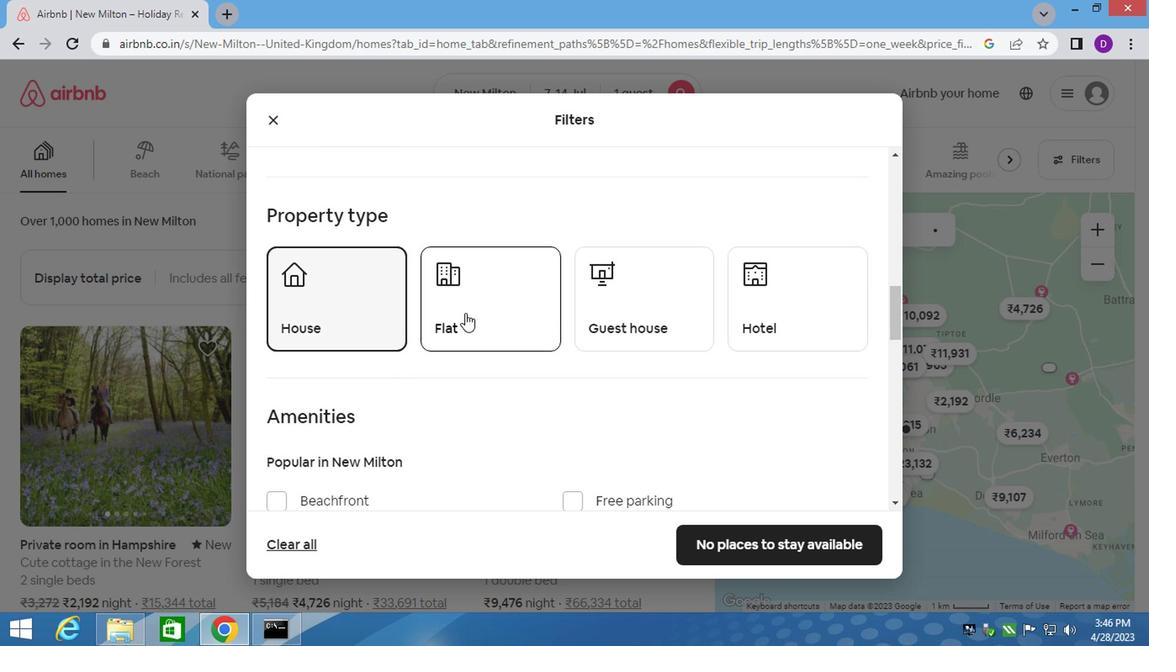 
Action: Mouse moved to (626, 306)
Screenshot: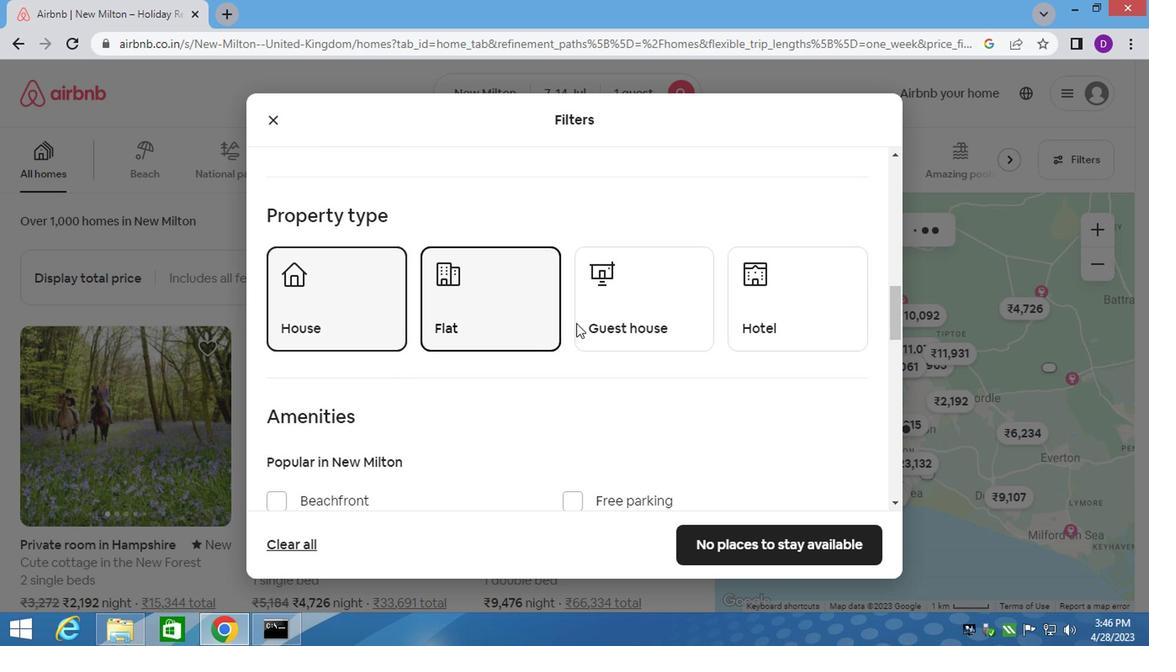 
Action: Mouse pressed left at (626, 306)
Screenshot: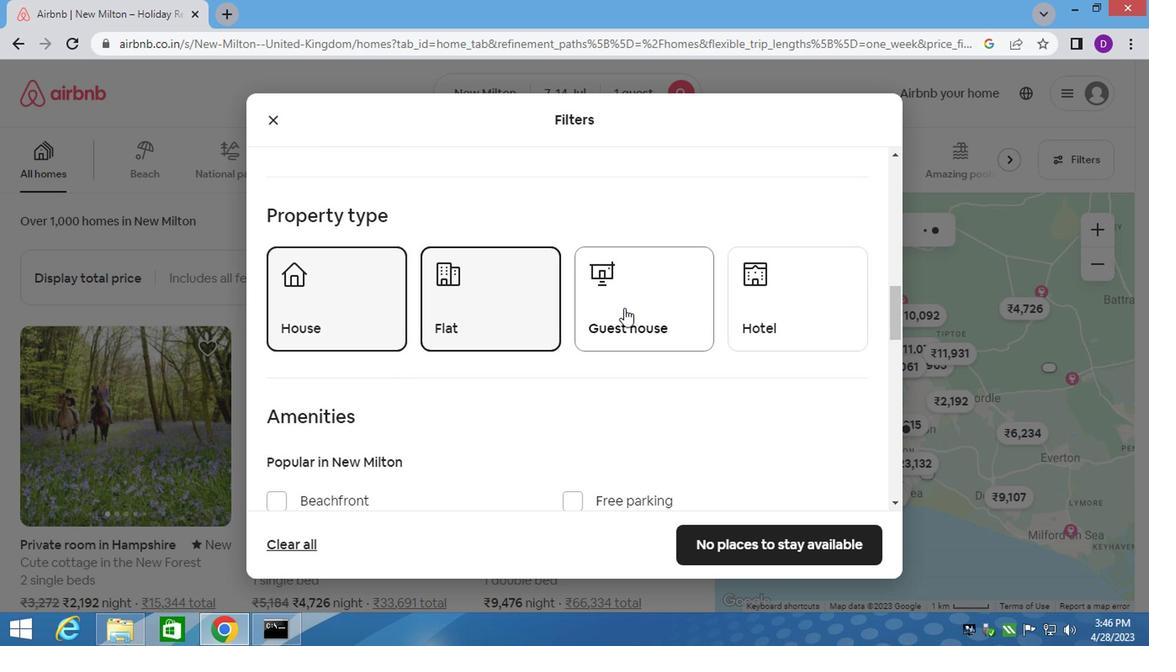 
Action: Mouse moved to (757, 314)
Screenshot: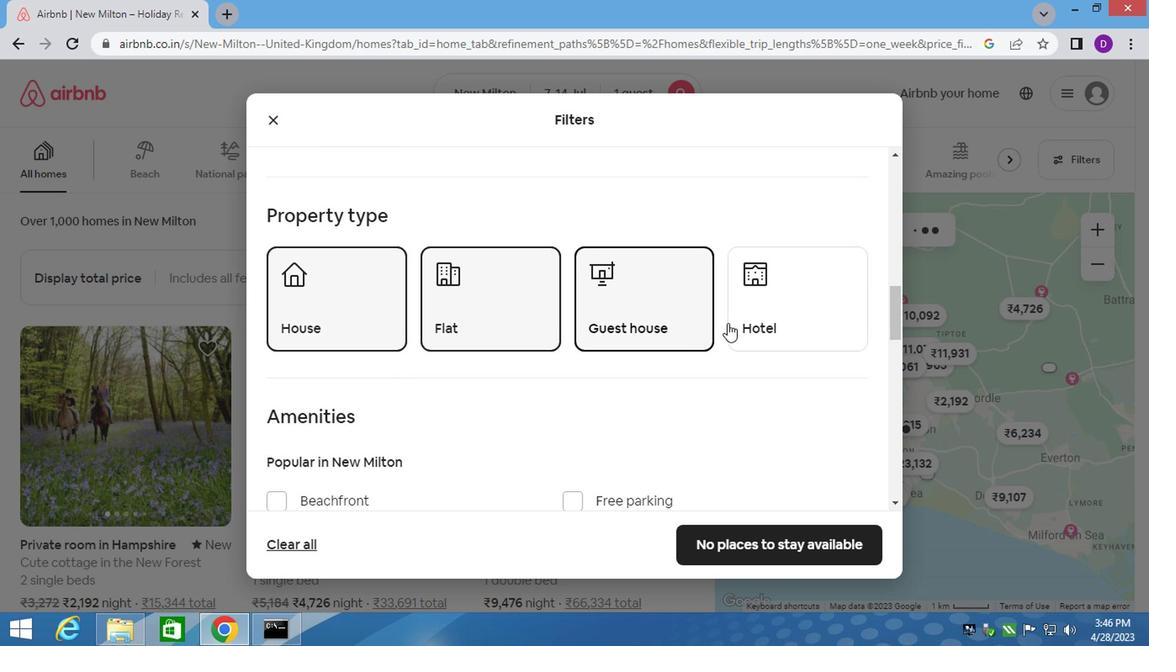 
Action: Mouse pressed left at (757, 314)
Screenshot: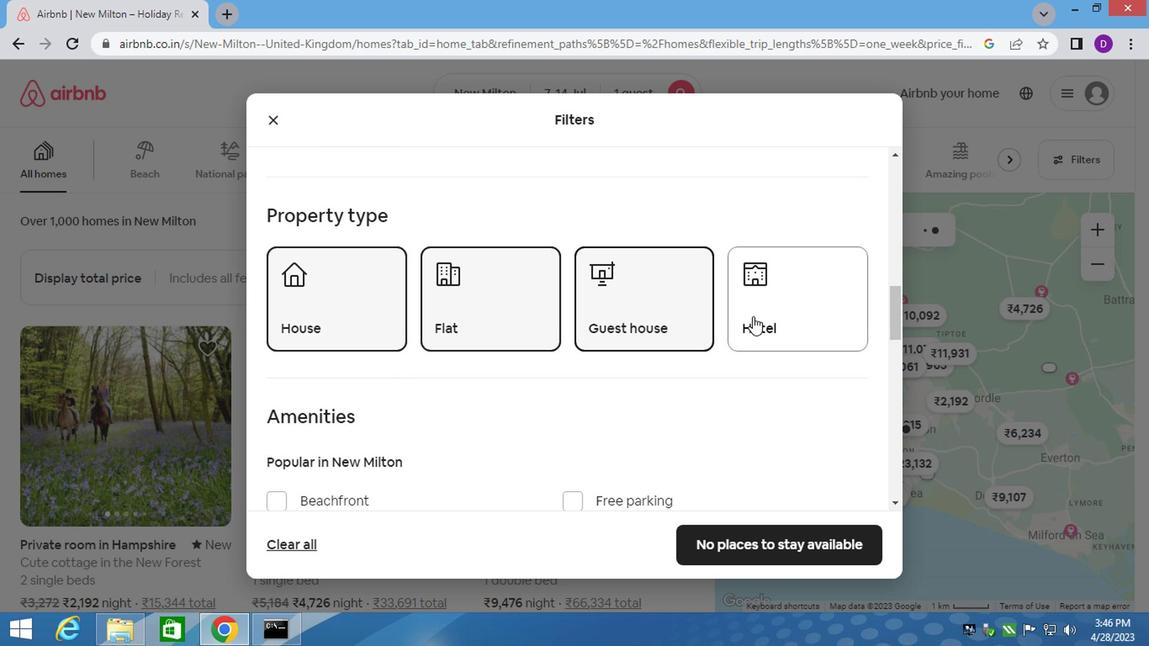 
Action: Mouse moved to (503, 347)
Screenshot: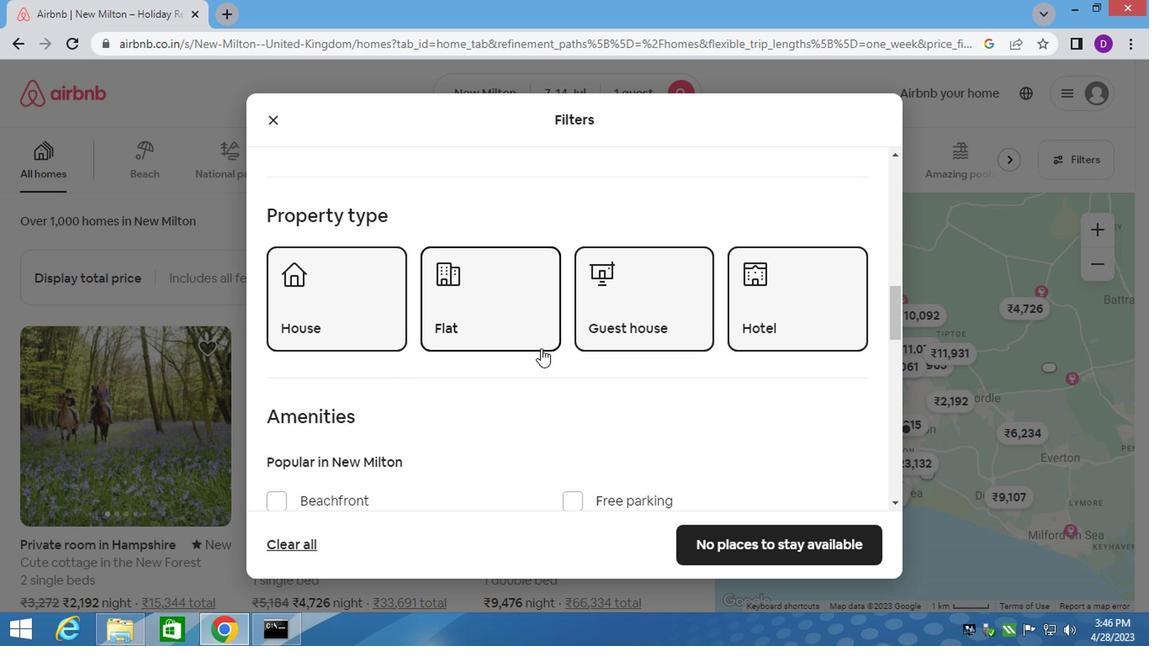 
Action: Mouse scrolled (503, 346) with delta (0, 0)
Screenshot: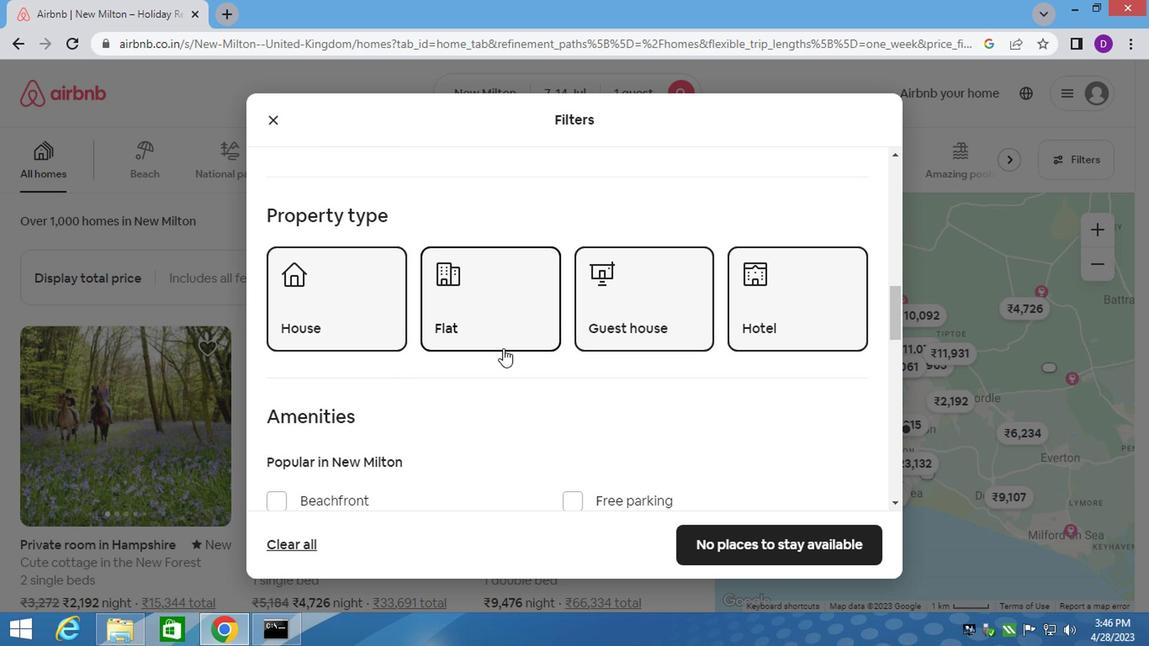 
Action: Mouse scrolled (503, 346) with delta (0, 0)
Screenshot: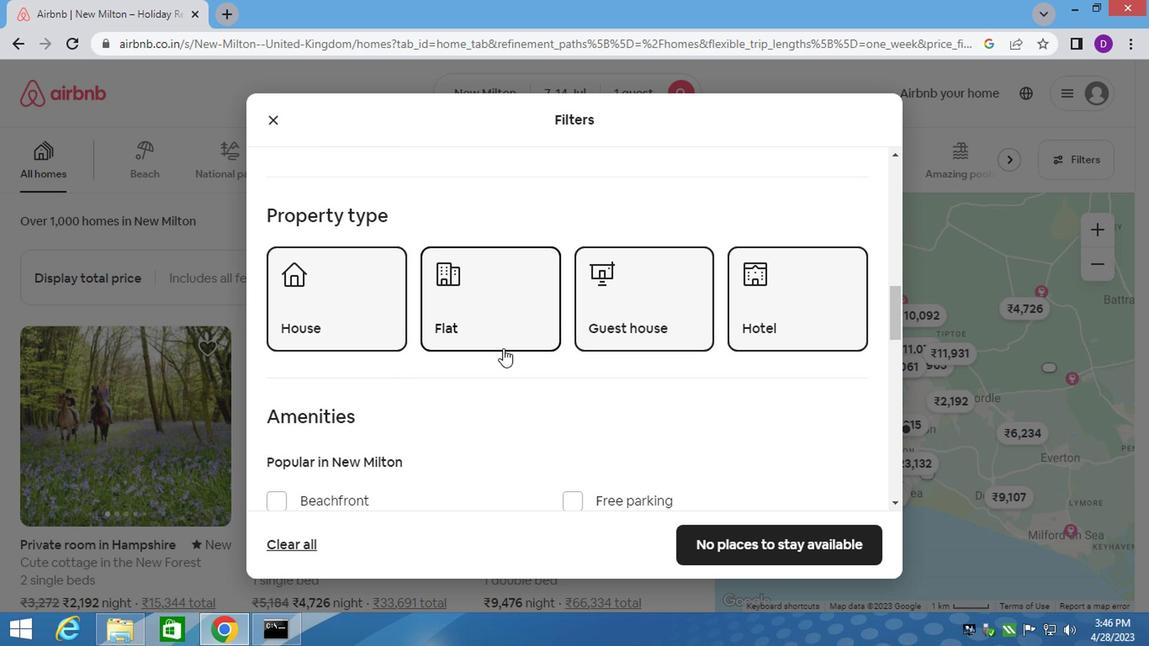 
Action: Mouse moved to (571, 410)
Screenshot: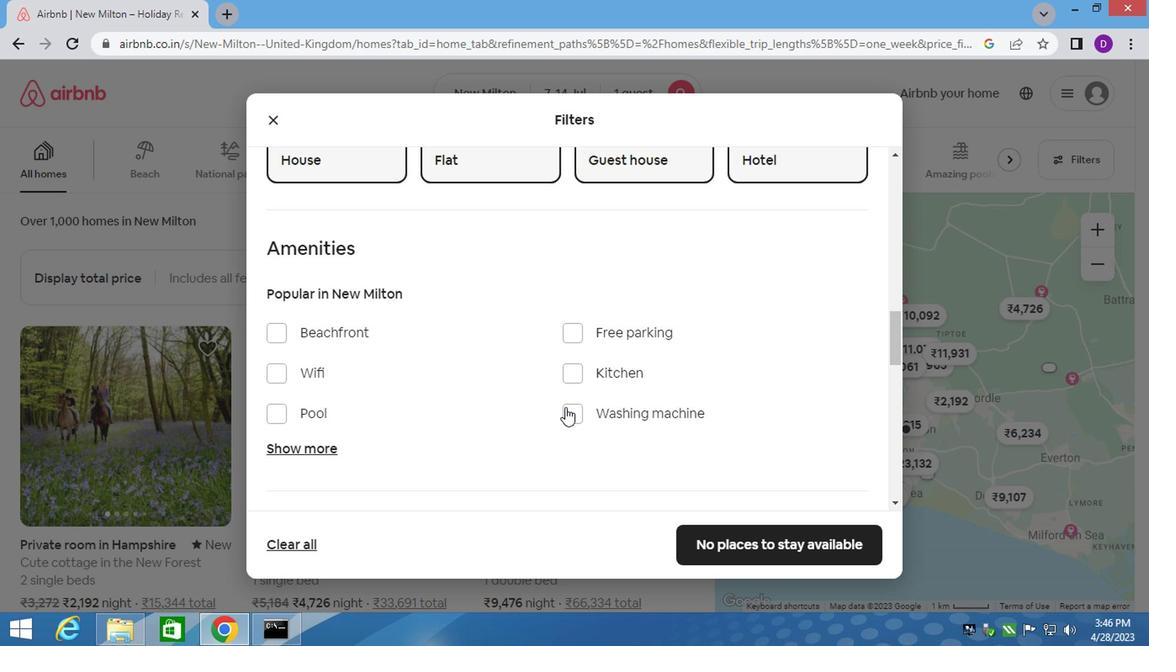 
Action: Mouse pressed left at (571, 410)
Screenshot: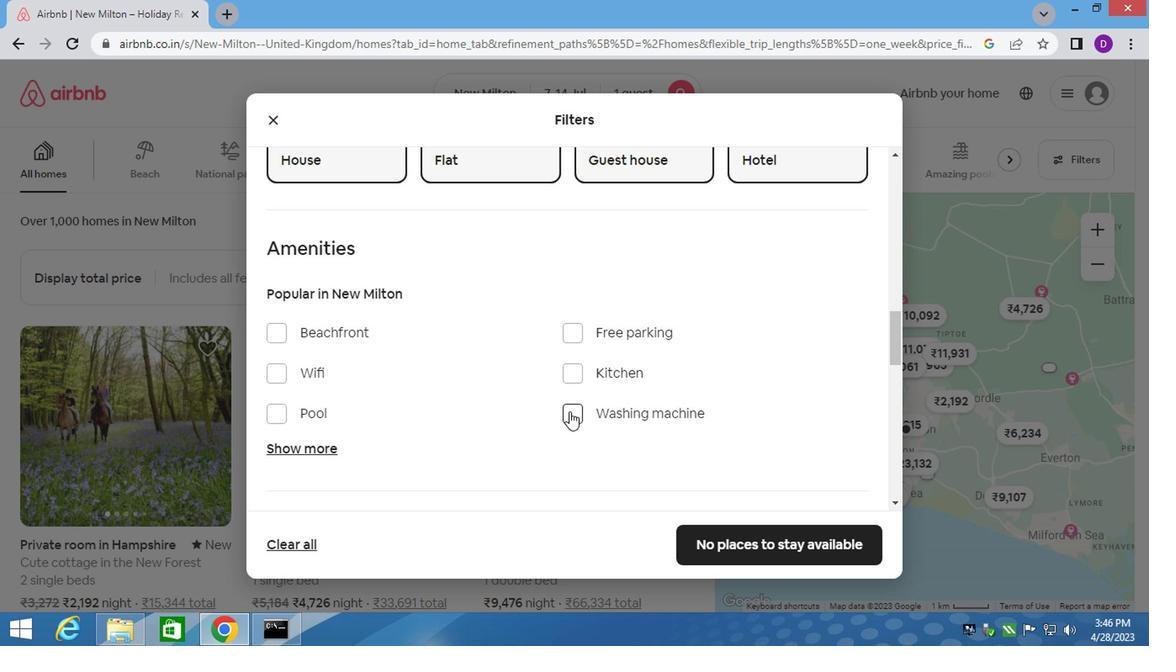 
Action: Mouse moved to (469, 375)
Screenshot: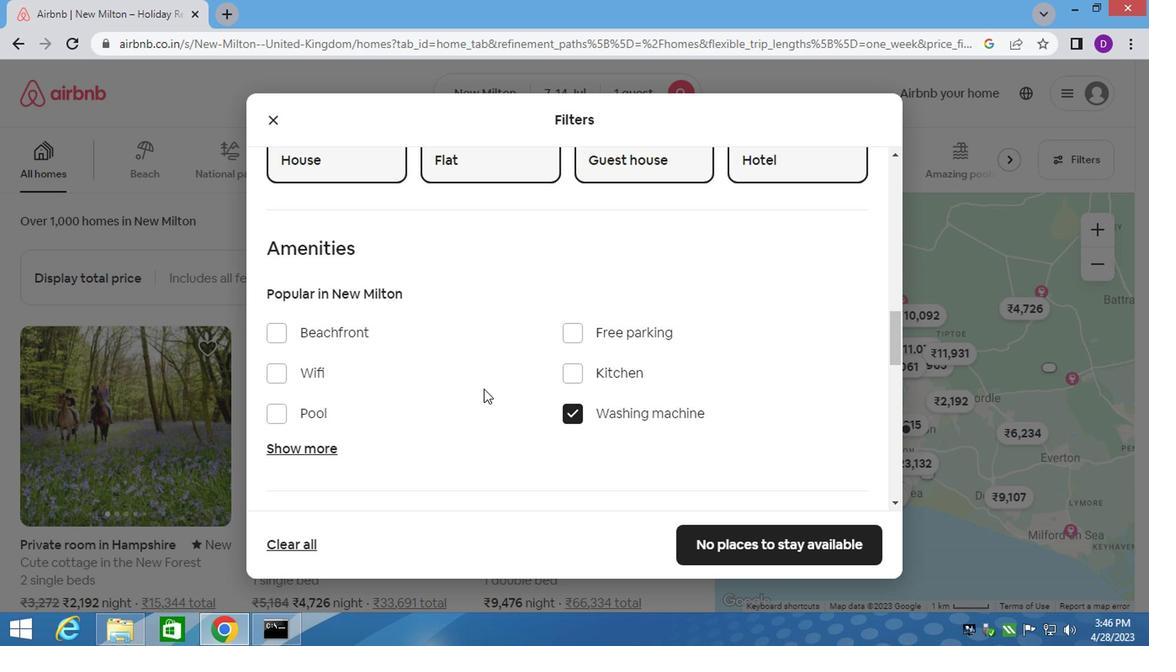 
Action: Mouse scrolled (469, 374) with delta (0, -1)
Screenshot: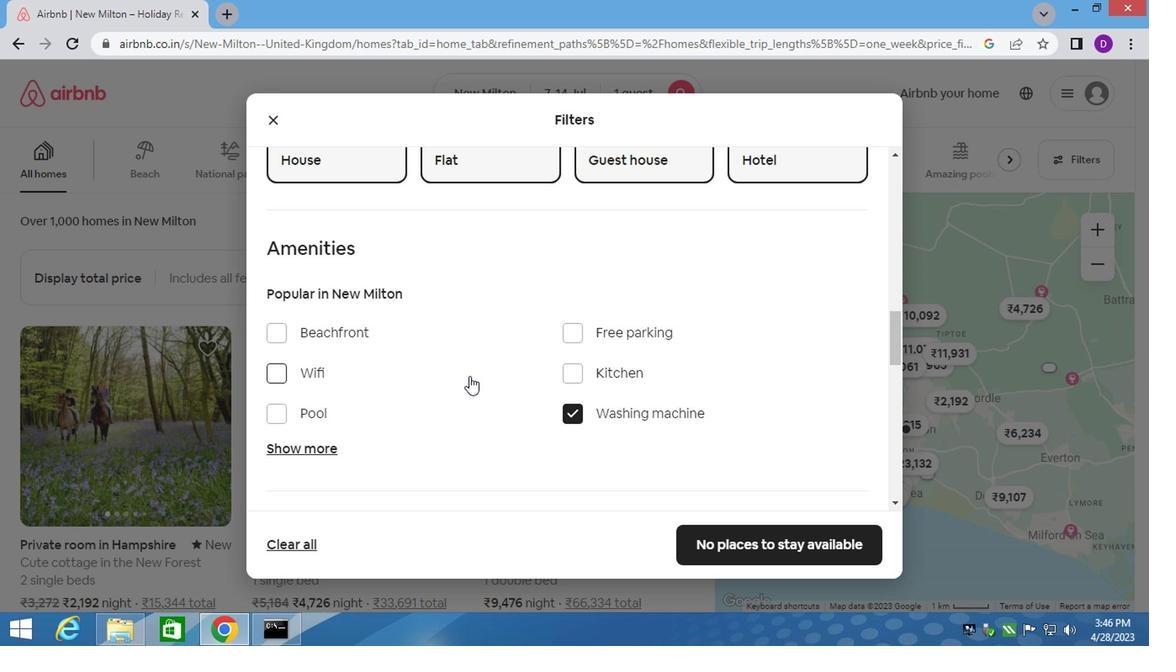 
Action: Mouse scrolled (469, 374) with delta (0, -1)
Screenshot: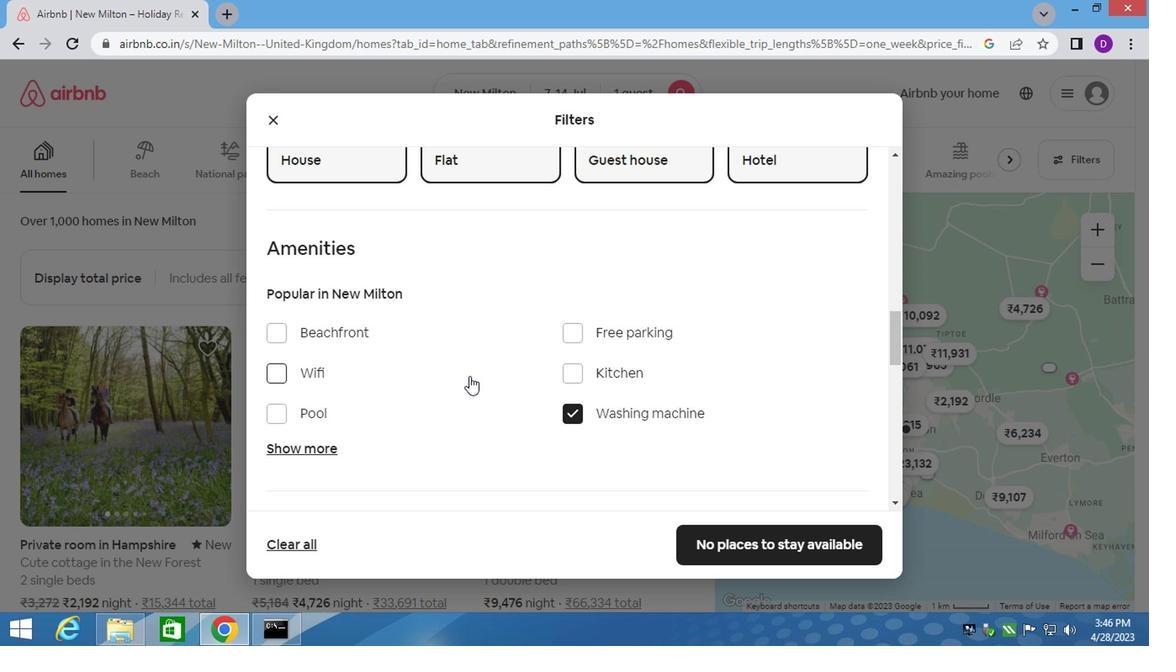 
Action: Mouse scrolled (469, 374) with delta (0, -1)
Screenshot: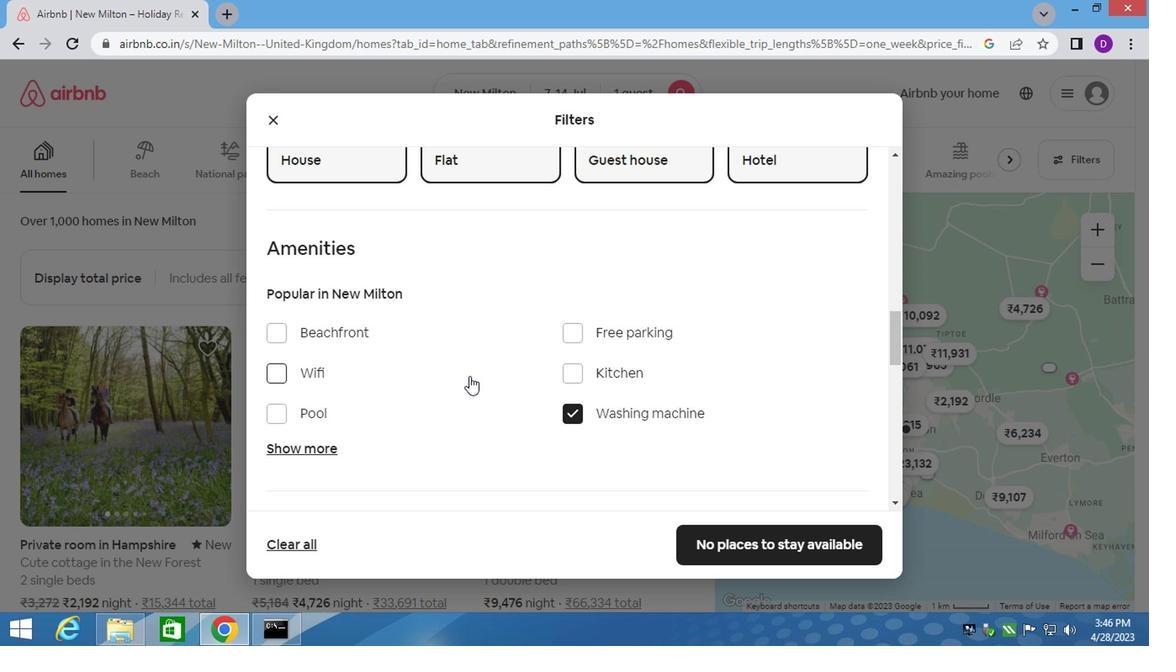 
Action: Mouse moved to (832, 388)
Screenshot: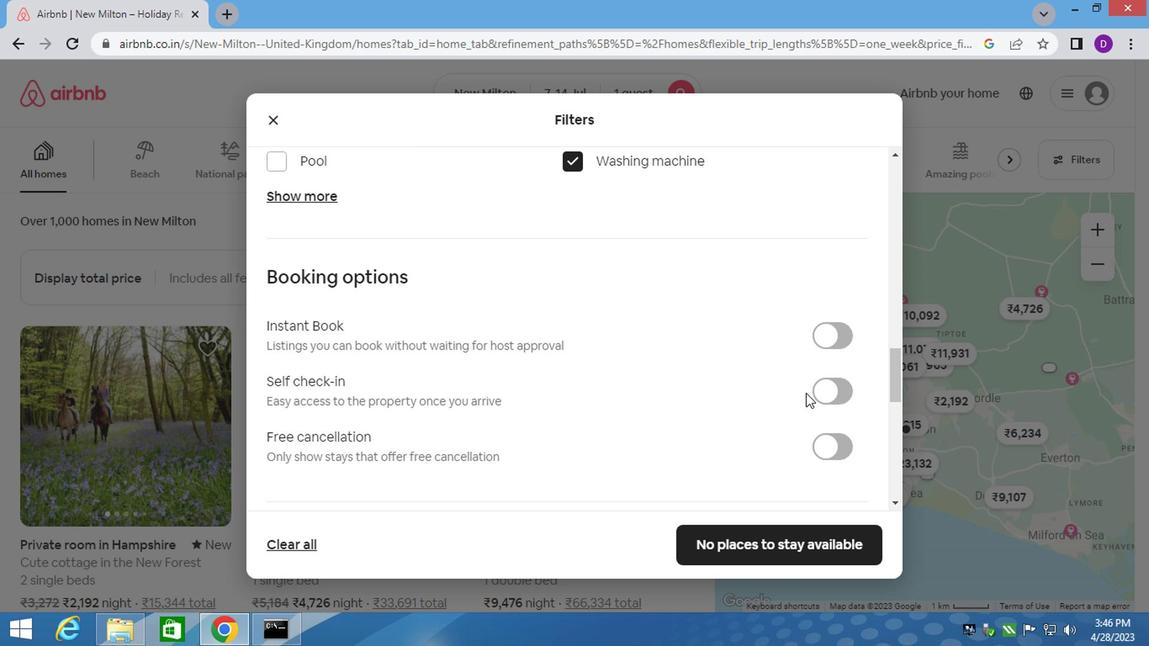 
Action: Mouse pressed left at (832, 388)
Screenshot: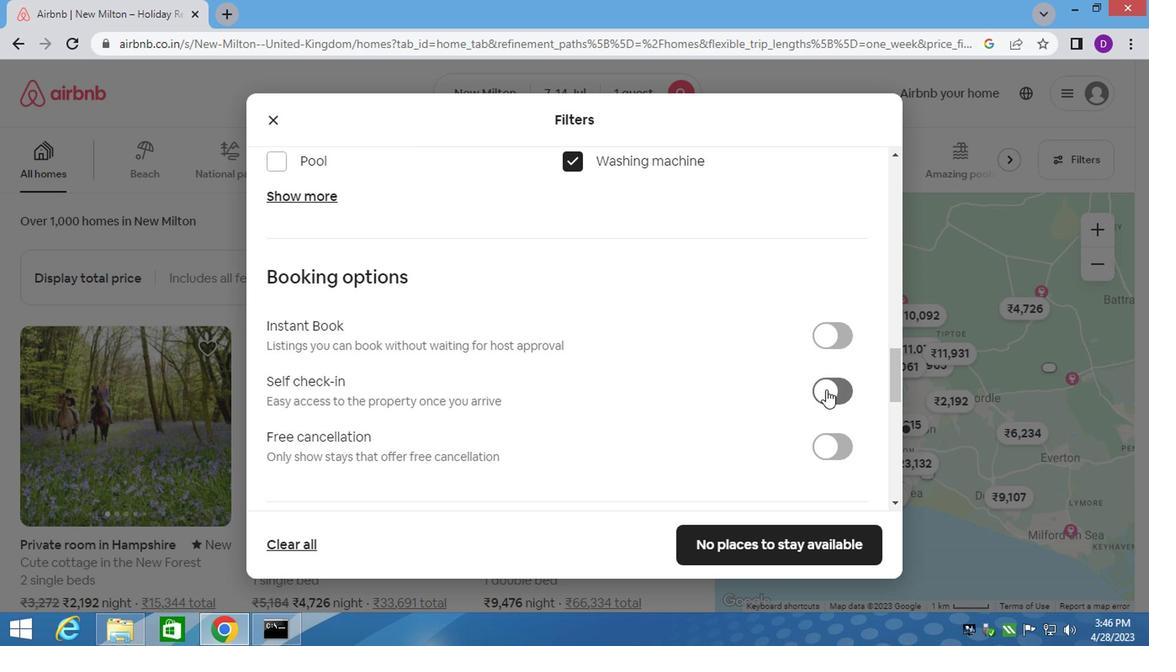 
Action: Mouse moved to (522, 362)
Screenshot: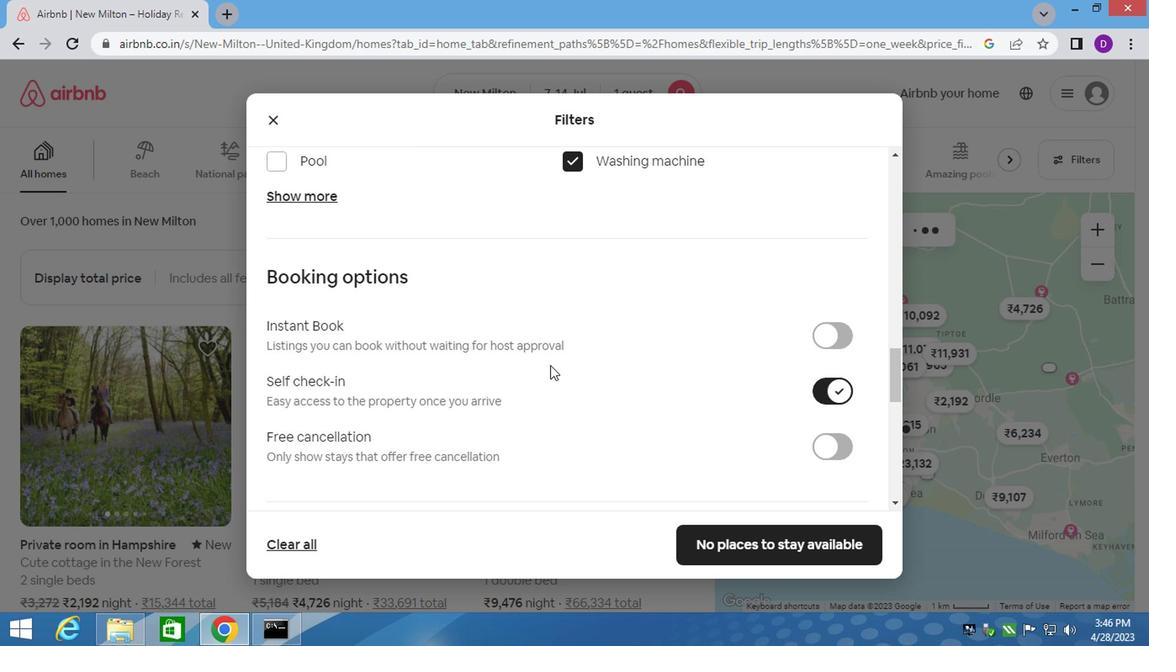 
Action: Mouse scrolled (522, 361) with delta (0, -1)
Screenshot: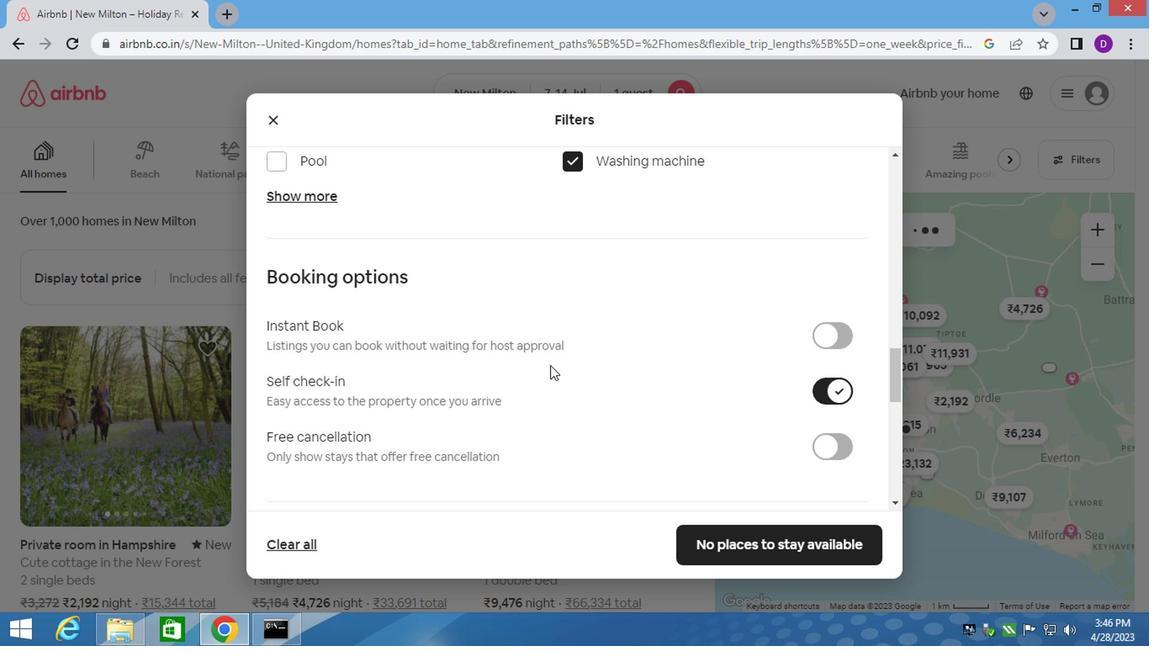 
Action: Mouse moved to (521, 362)
Screenshot: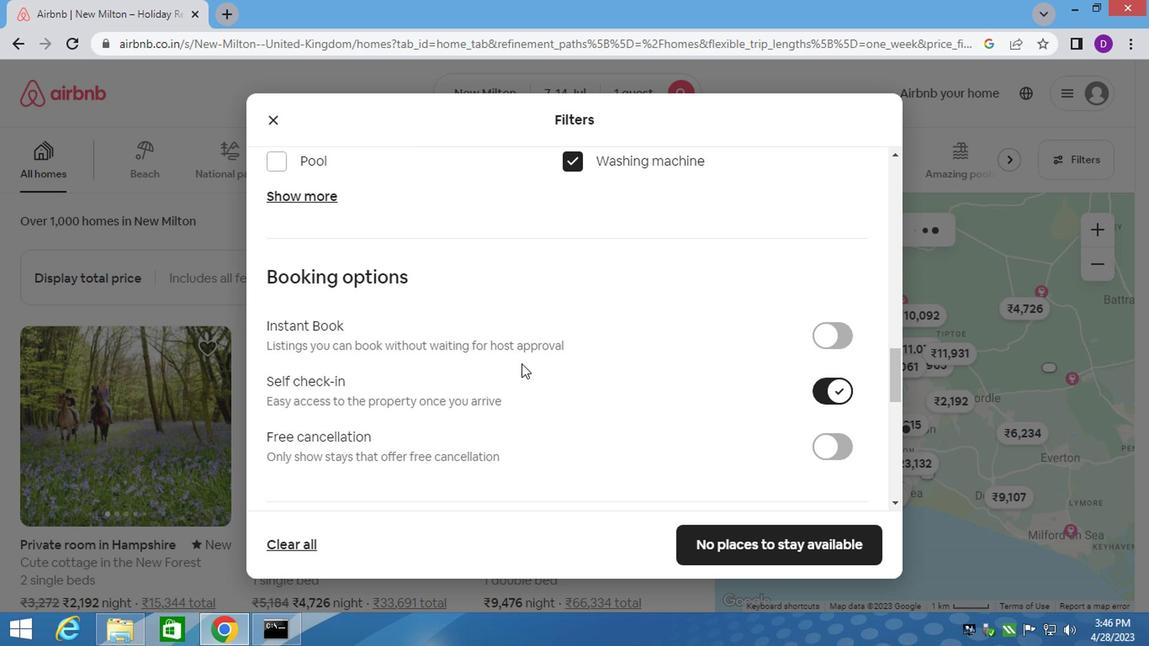 
Action: Mouse scrolled (521, 361) with delta (0, -1)
Screenshot: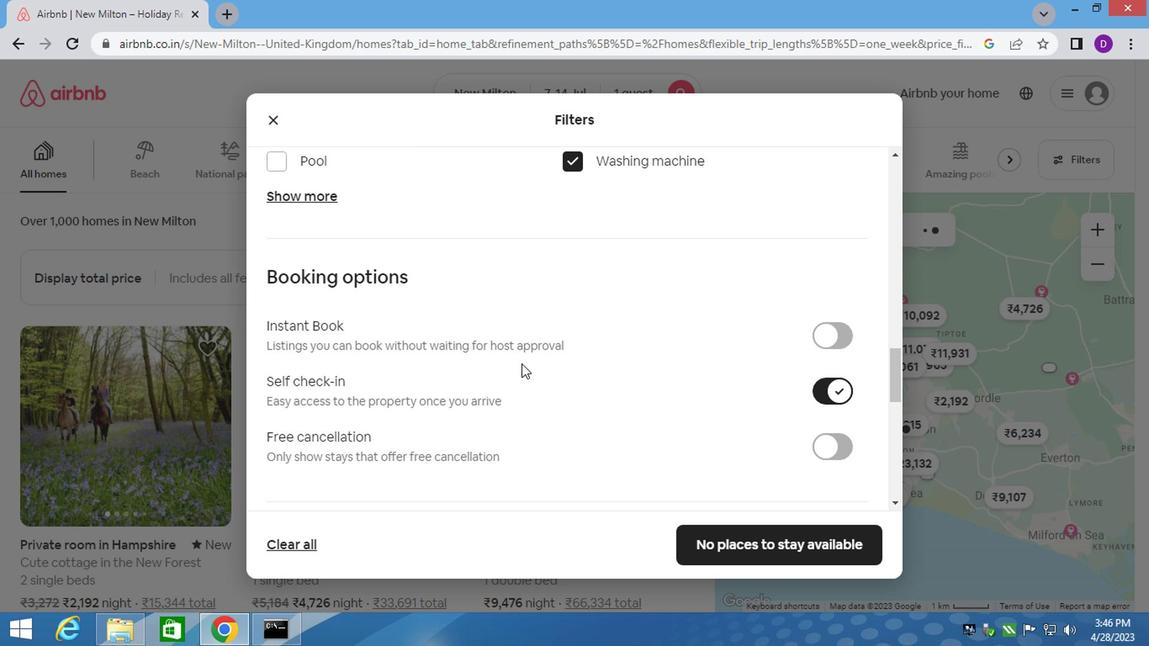 
Action: Mouse scrolled (521, 361) with delta (0, -1)
Screenshot: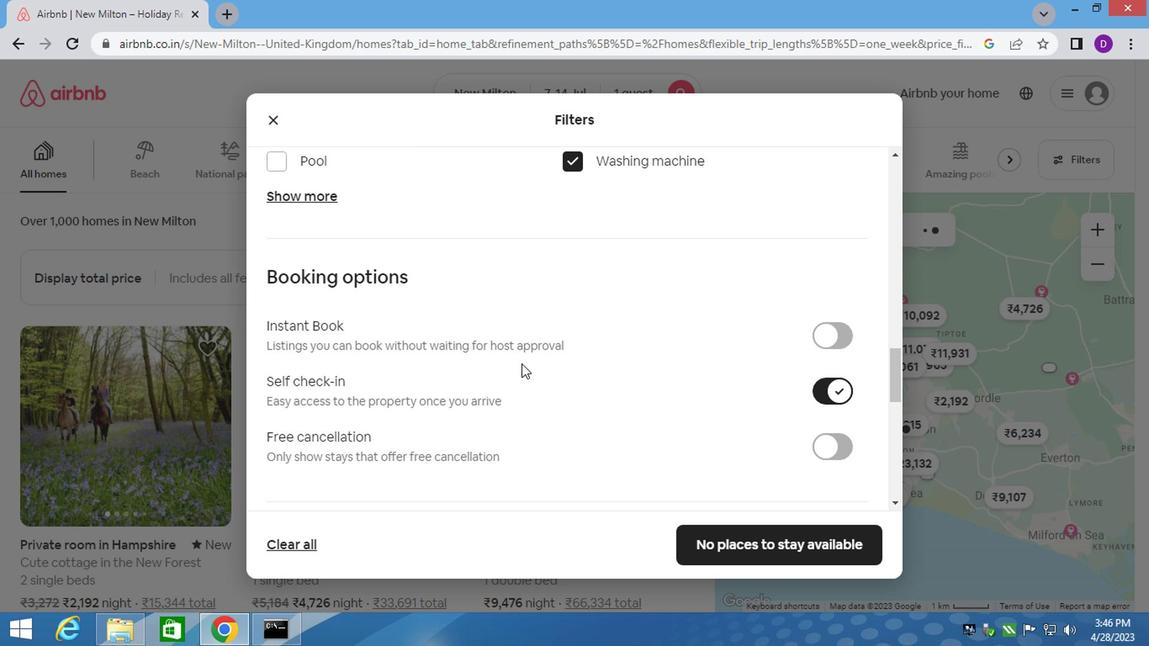 
Action: Mouse scrolled (521, 361) with delta (0, -1)
Screenshot: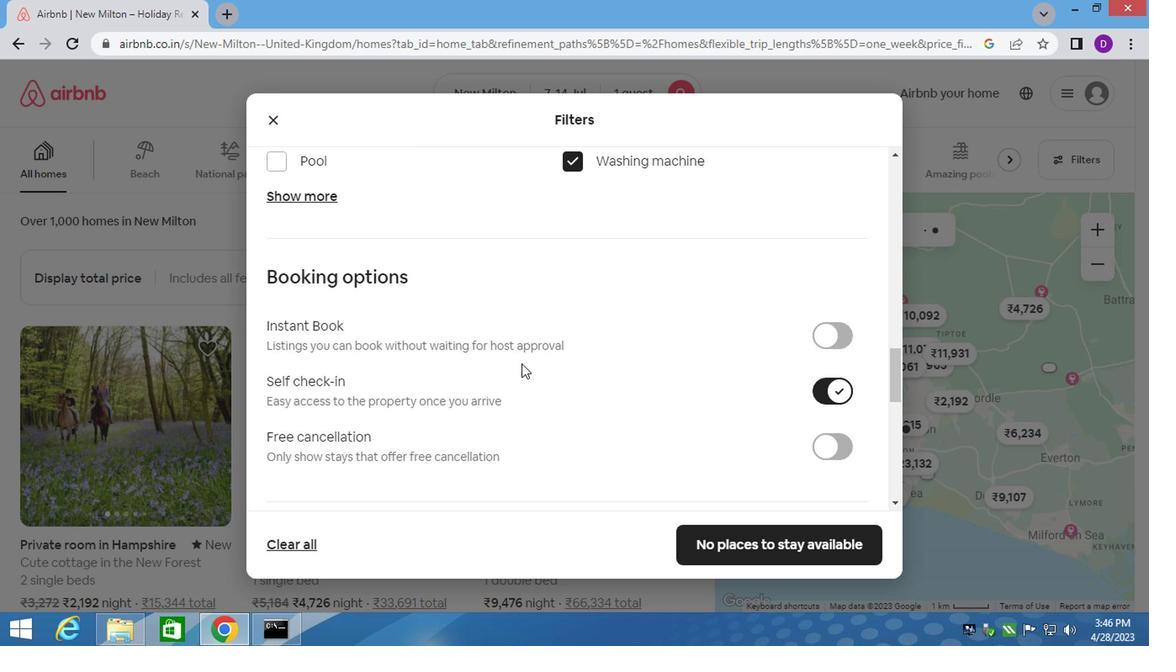 
Action: Mouse scrolled (521, 361) with delta (0, -1)
Screenshot: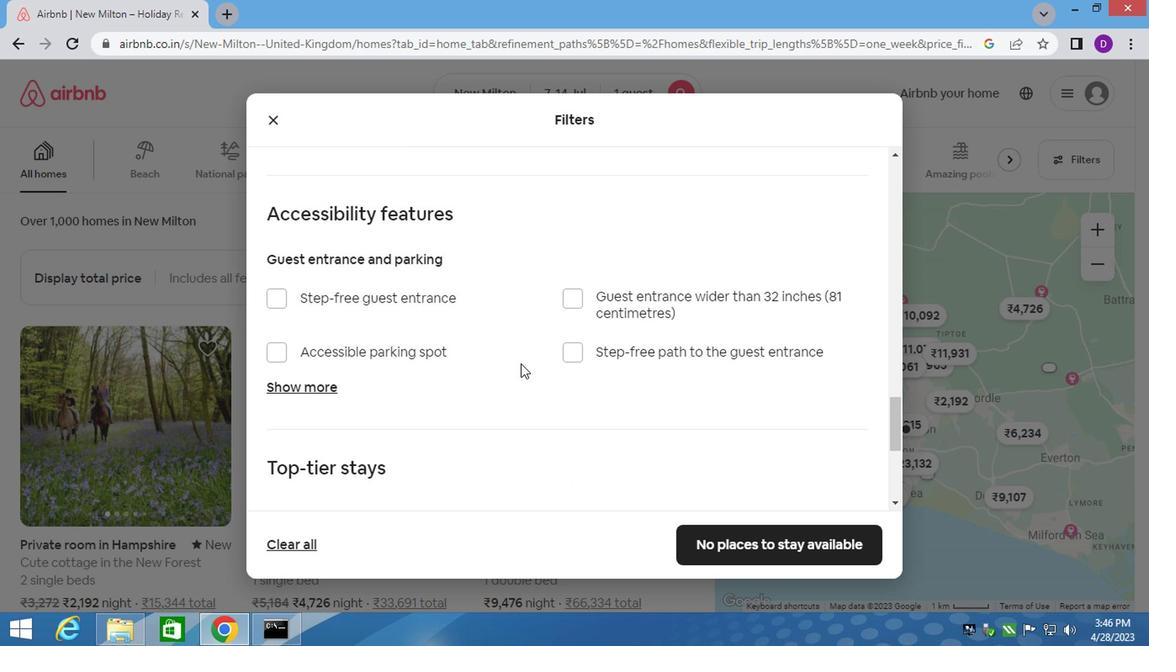
Action: Mouse scrolled (521, 361) with delta (0, -1)
Screenshot: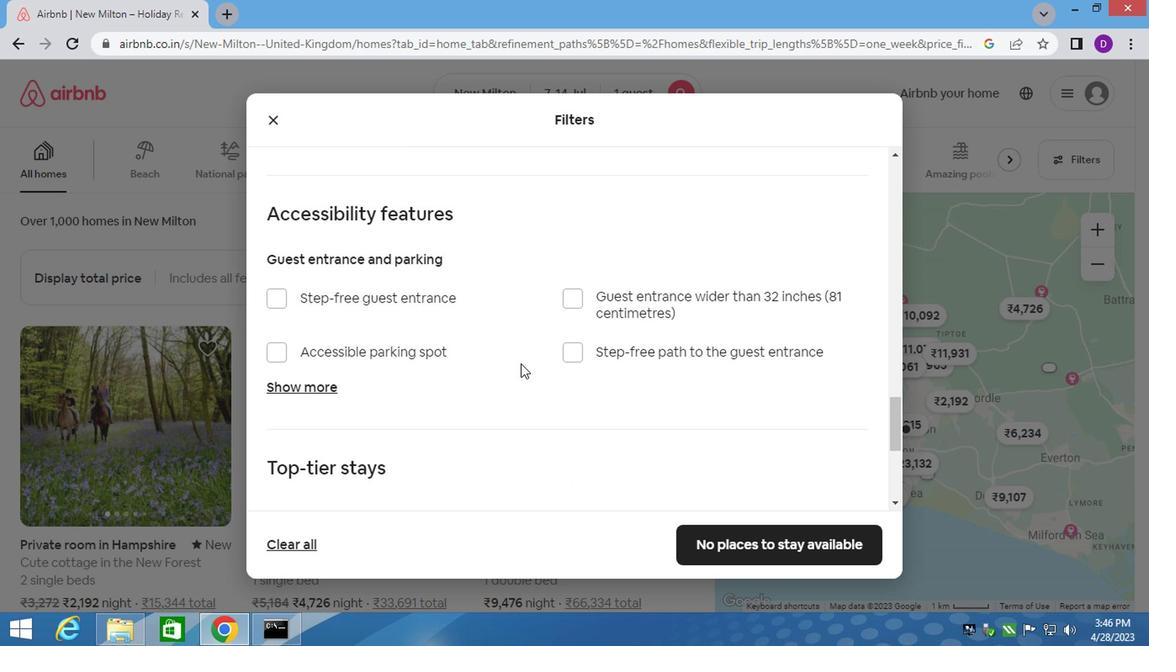 
Action: Mouse scrolled (521, 361) with delta (0, -1)
Screenshot: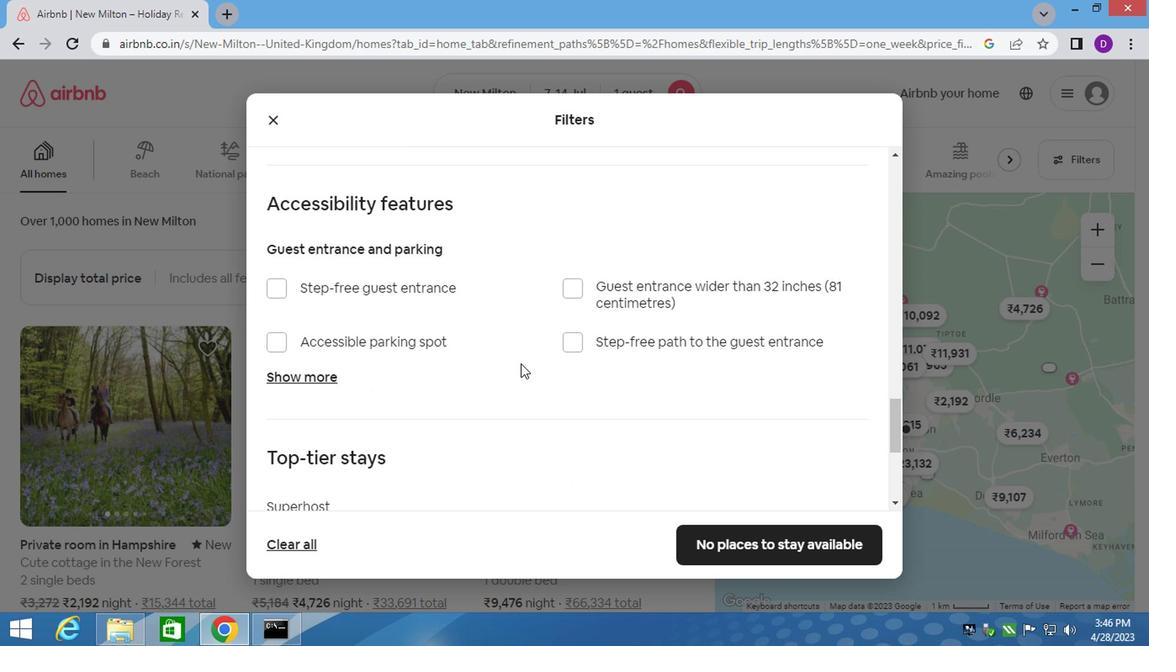 
Action: Mouse scrolled (521, 361) with delta (0, -1)
Screenshot: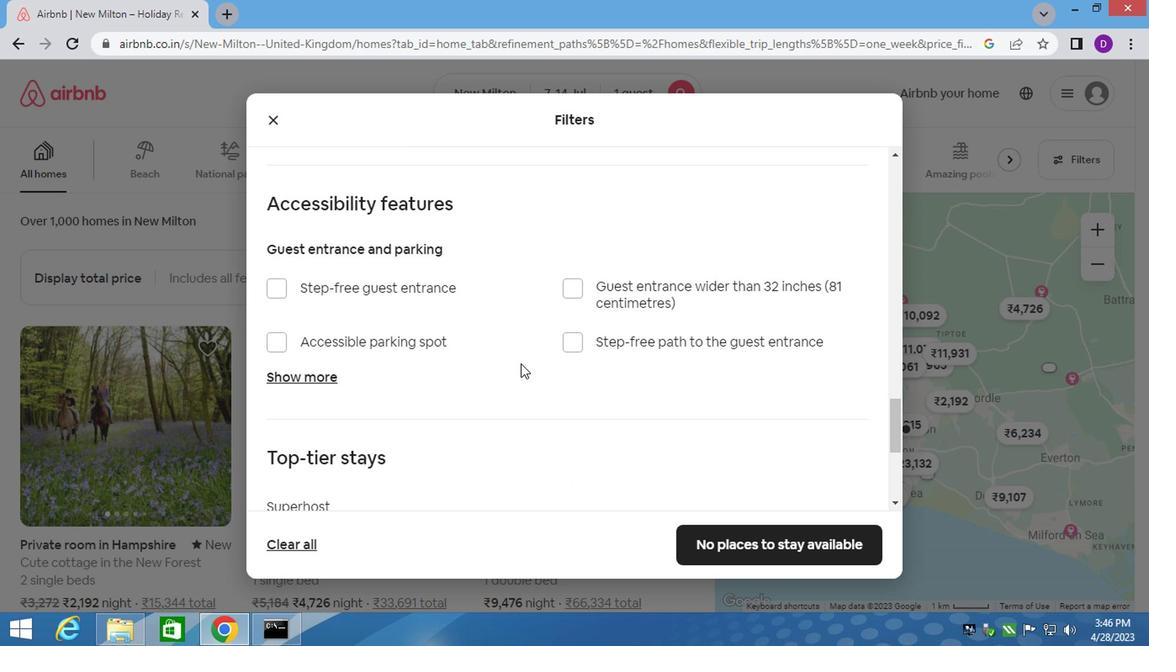 
Action: Mouse scrolled (521, 361) with delta (0, -1)
Screenshot: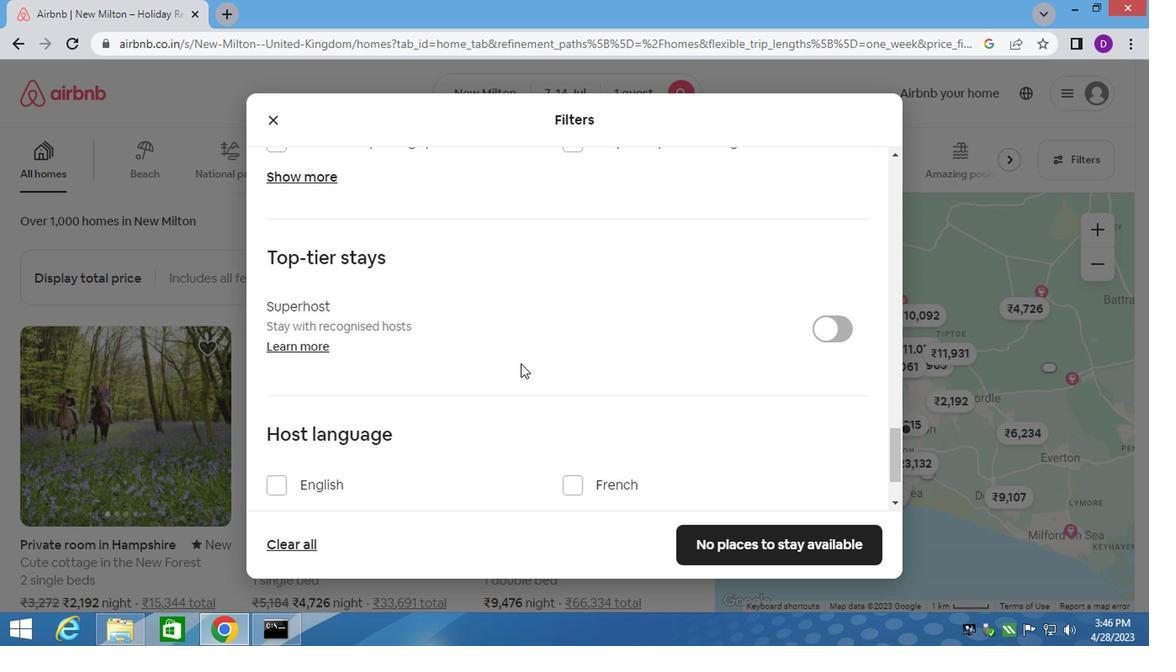 
Action: Mouse scrolled (521, 361) with delta (0, -1)
Screenshot: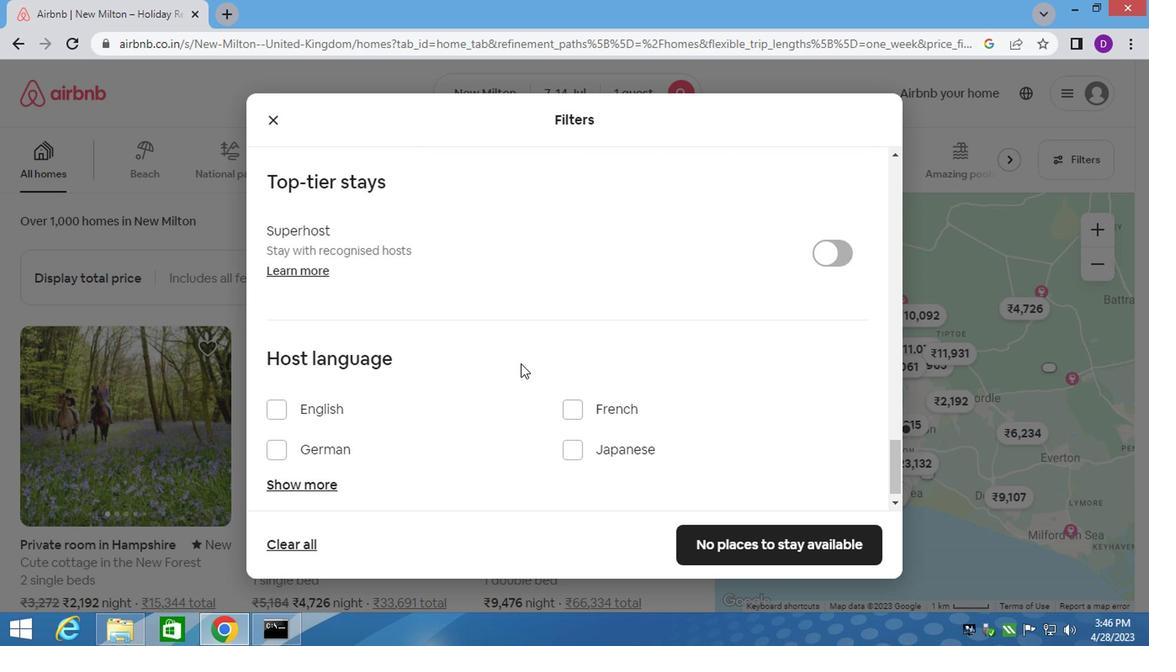 
Action: Mouse scrolled (521, 361) with delta (0, -1)
Screenshot: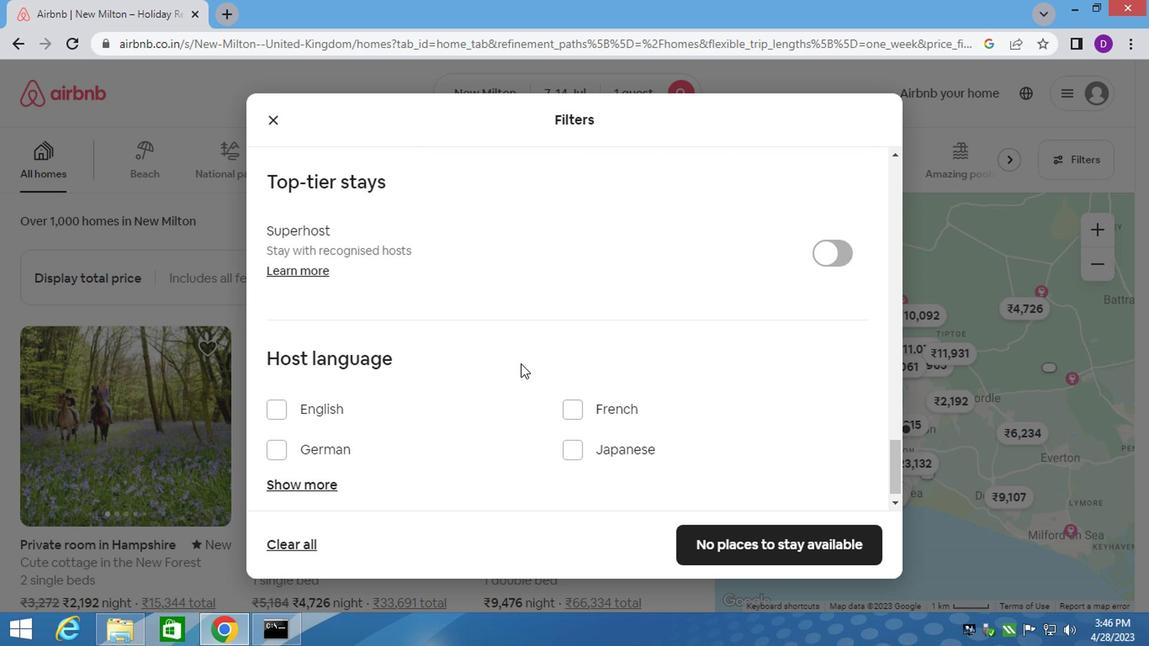 
Action: Mouse scrolled (521, 361) with delta (0, -1)
Screenshot: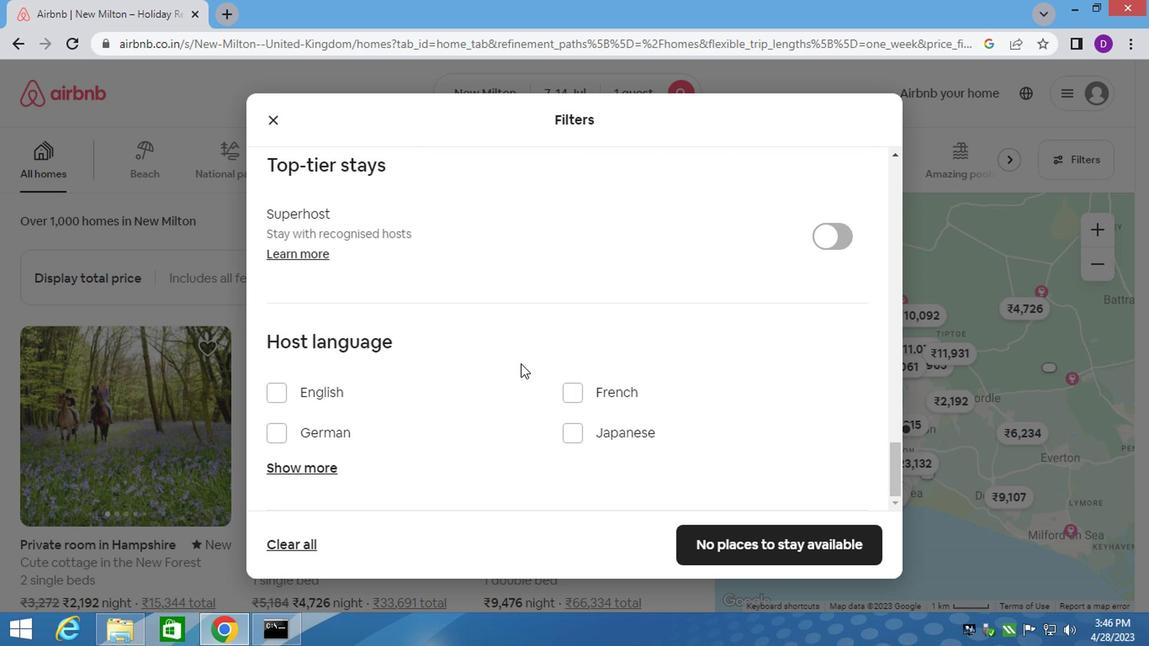 
Action: Mouse moved to (277, 394)
Screenshot: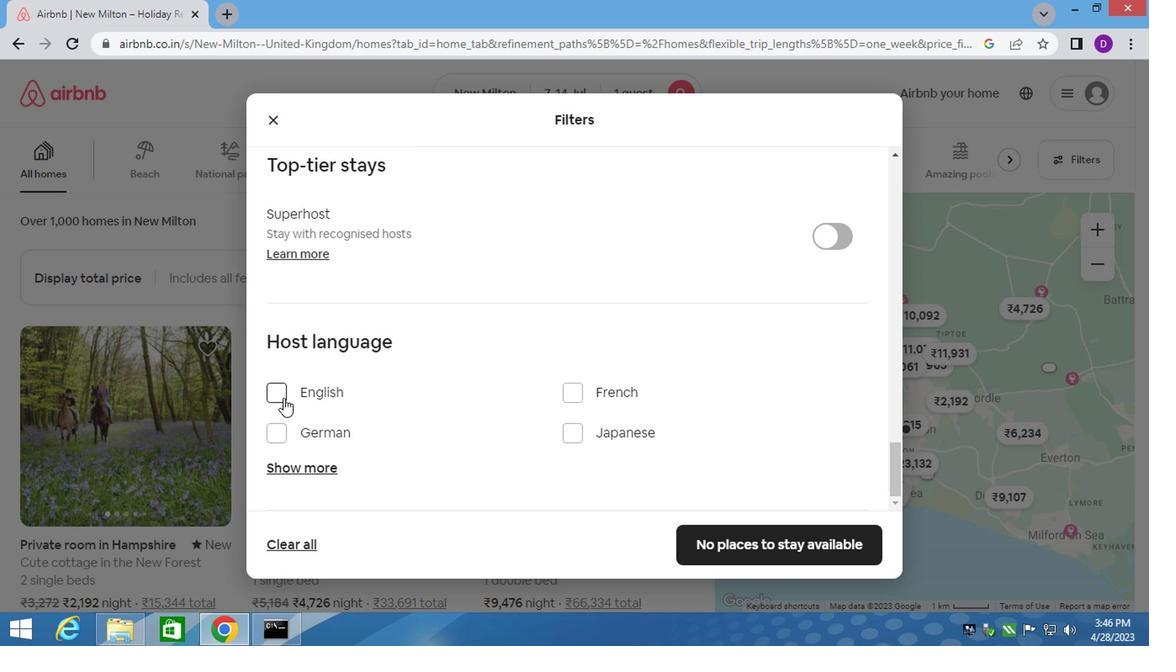 
Action: Mouse pressed left at (277, 394)
Screenshot: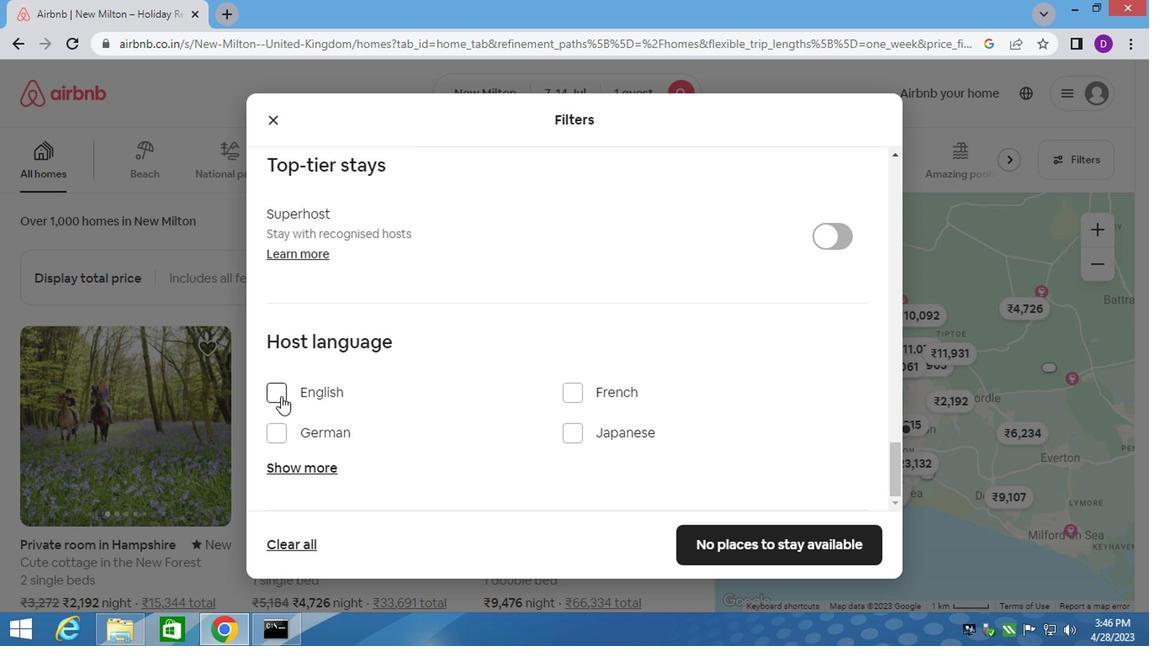 
Action: Mouse moved to (789, 555)
Screenshot: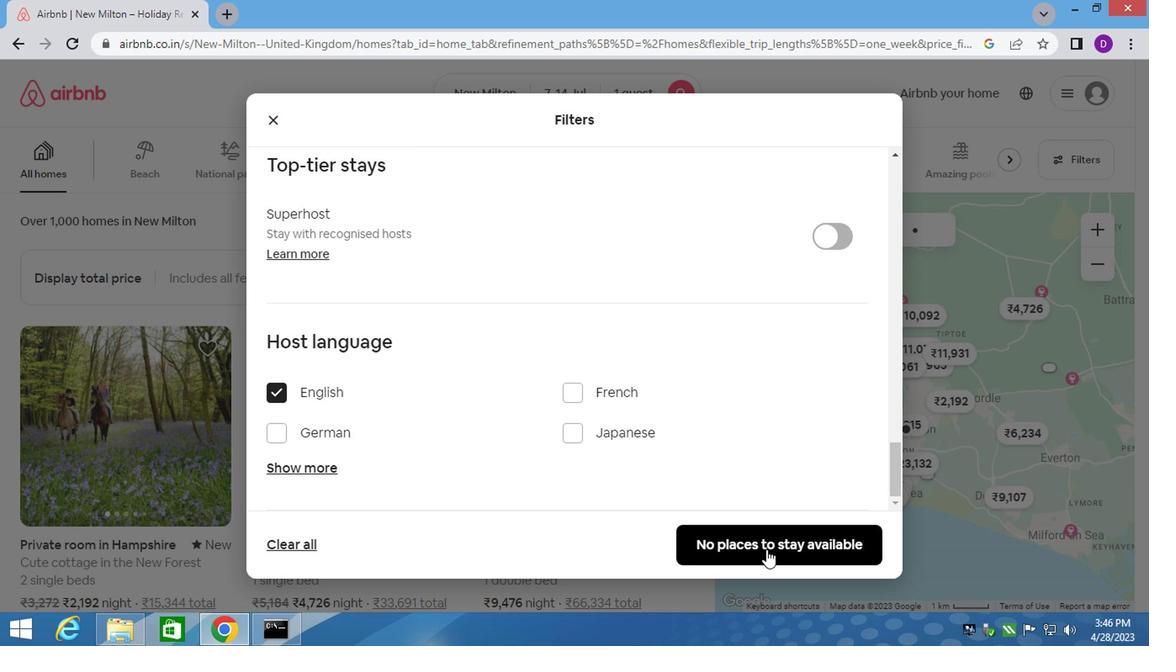 
Action: Mouse pressed left at (789, 555)
Screenshot: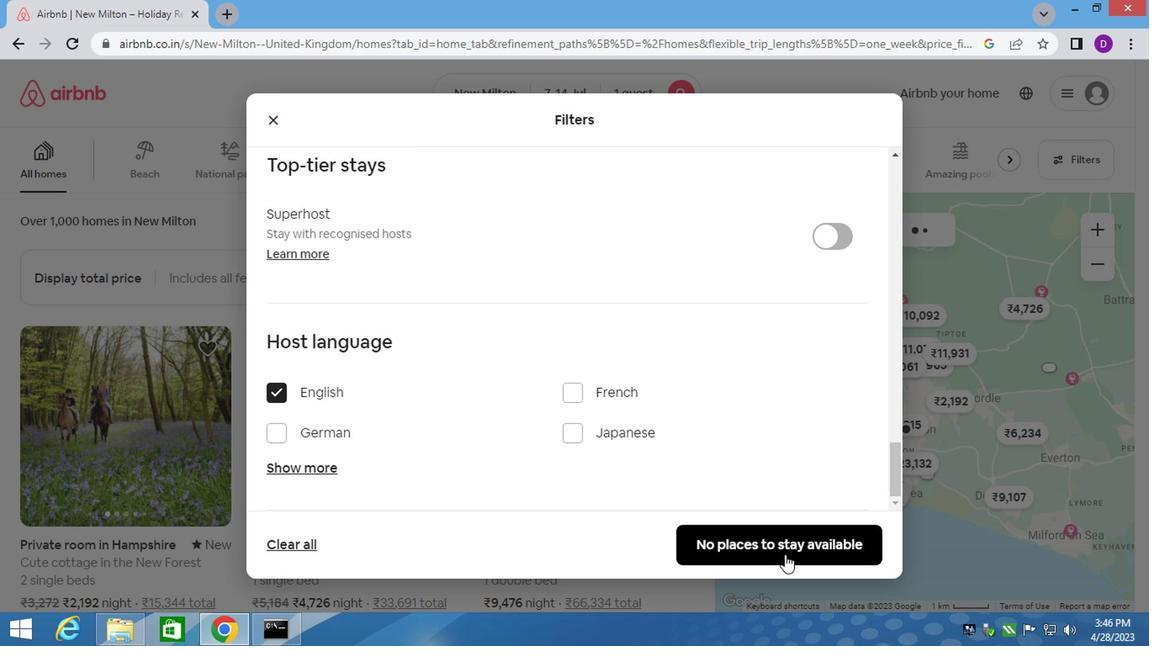 
